 Task: Look for space in Yono, Japan from 7th July, 2023 to 15th July, 2023 for 6 adults in price range Rs.15000 to Rs.20000. Place can be entire place with 3 bedrooms having 3 beds and 3 bathrooms. Property type can be house, flat, guest house. Amenities needed are: washing machine. Booking option can be shelf check-in. Required host language is English.
Action: Mouse moved to (477, 85)
Screenshot: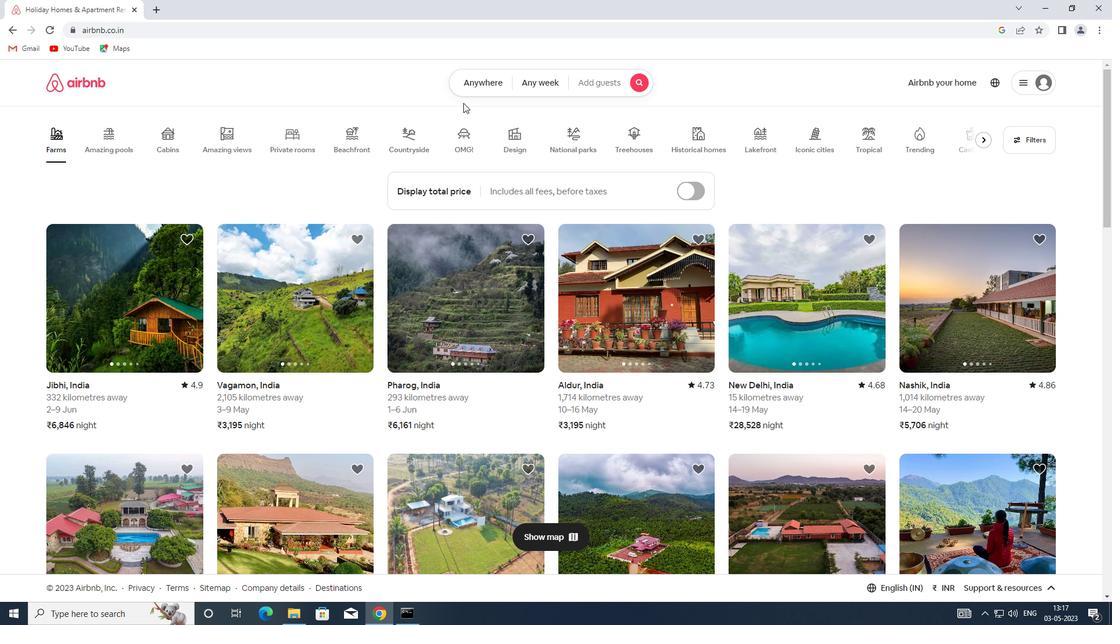 
Action: Mouse pressed left at (477, 85)
Screenshot: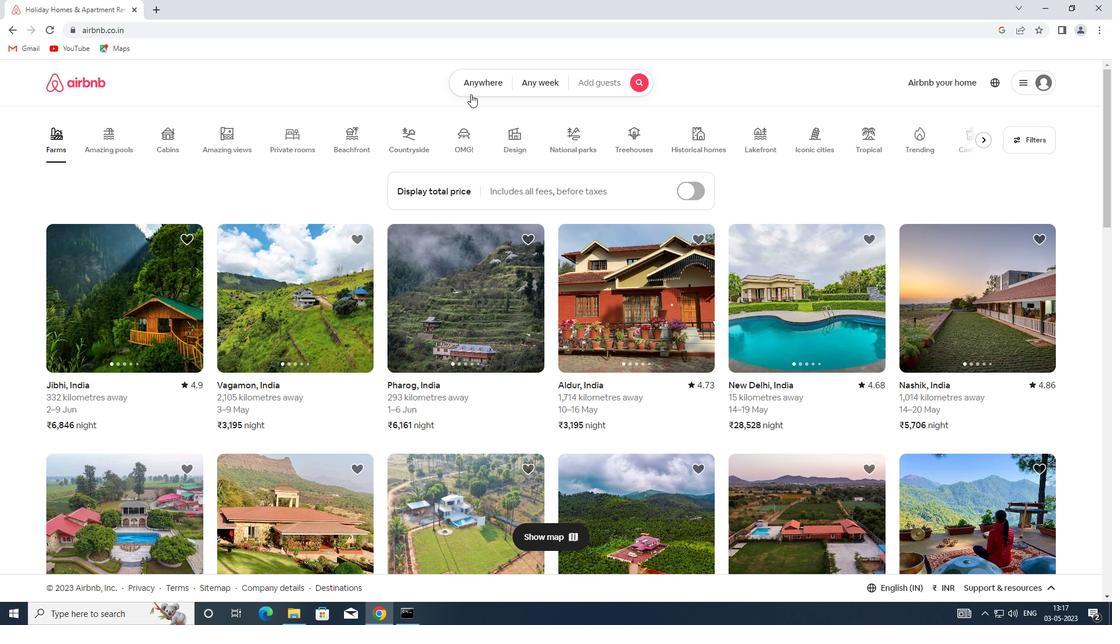 
Action: Mouse moved to (385, 130)
Screenshot: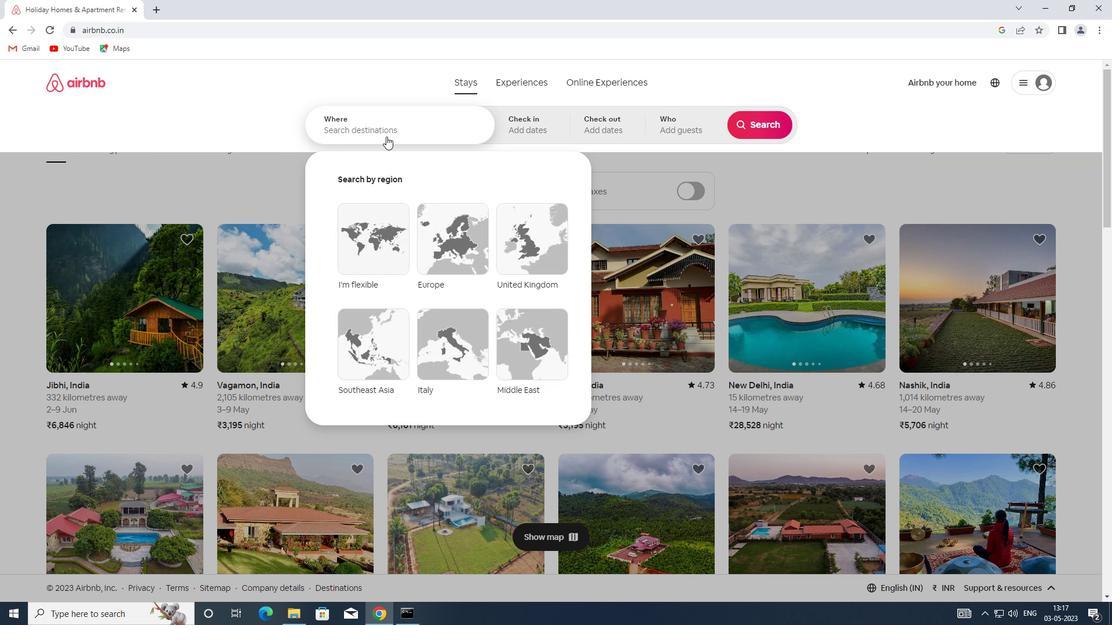 
Action: Mouse pressed left at (385, 130)
Screenshot: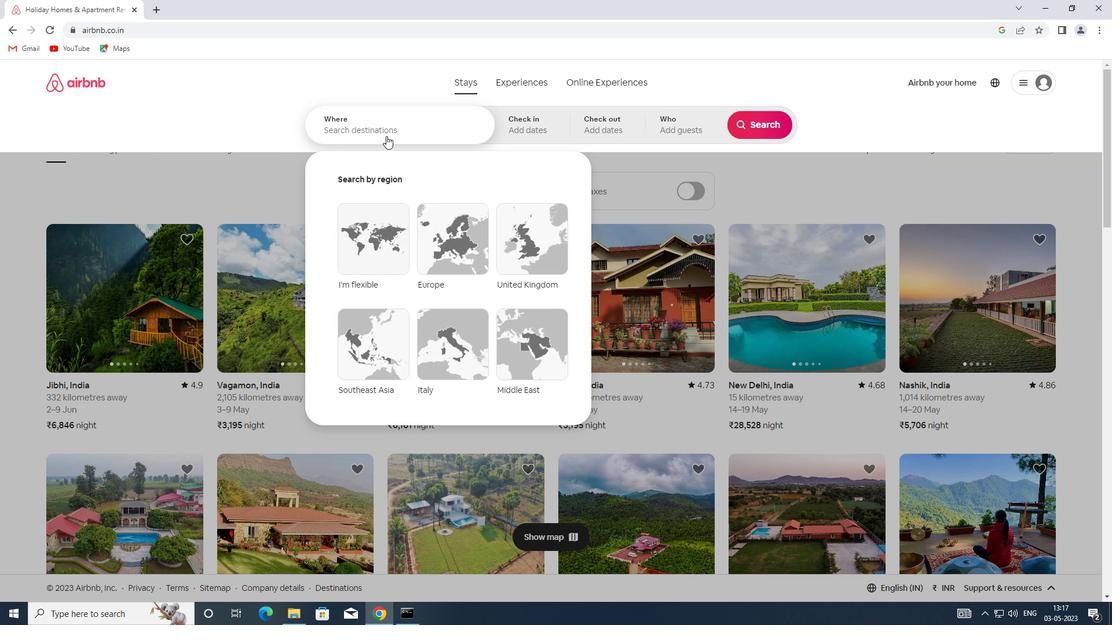 
Action: Key pressed <Key.shift>YONO,<Key.shift><Key.shift><Key.shift>JAPAN
Screenshot: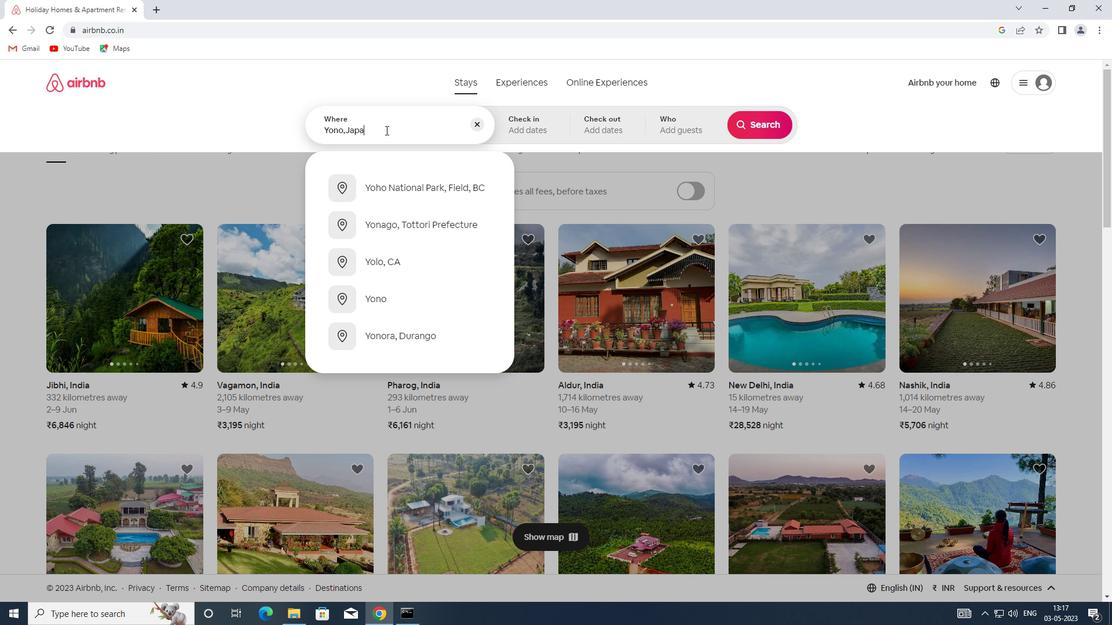 
Action: Mouse moved to (522, 123)
Screenshot: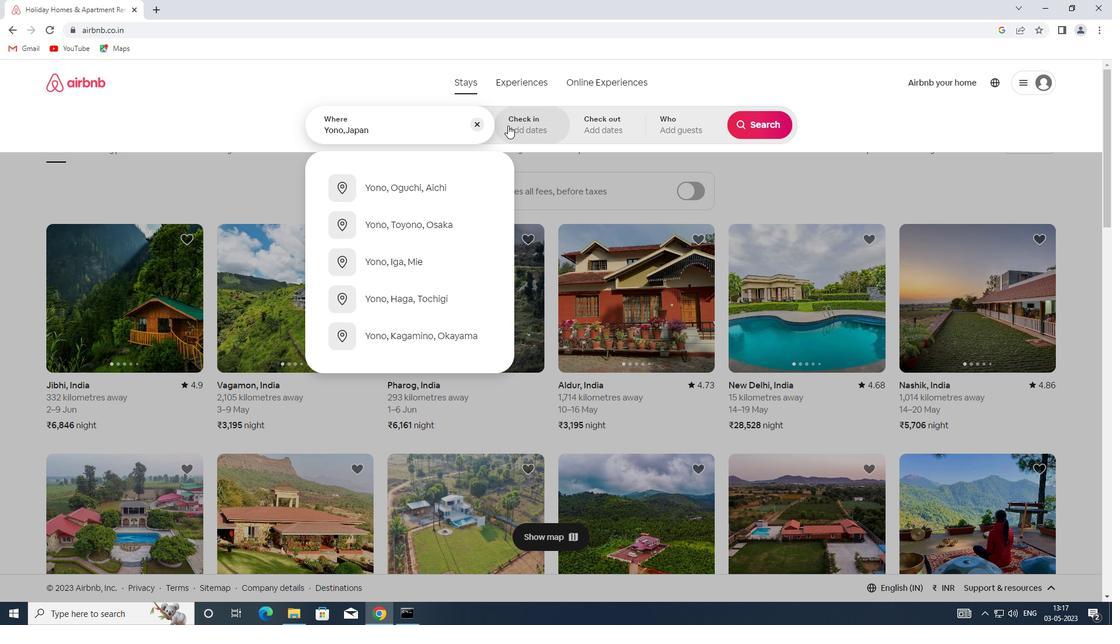 
Action: Mouse pressed left at (522, 123)
Screenshot: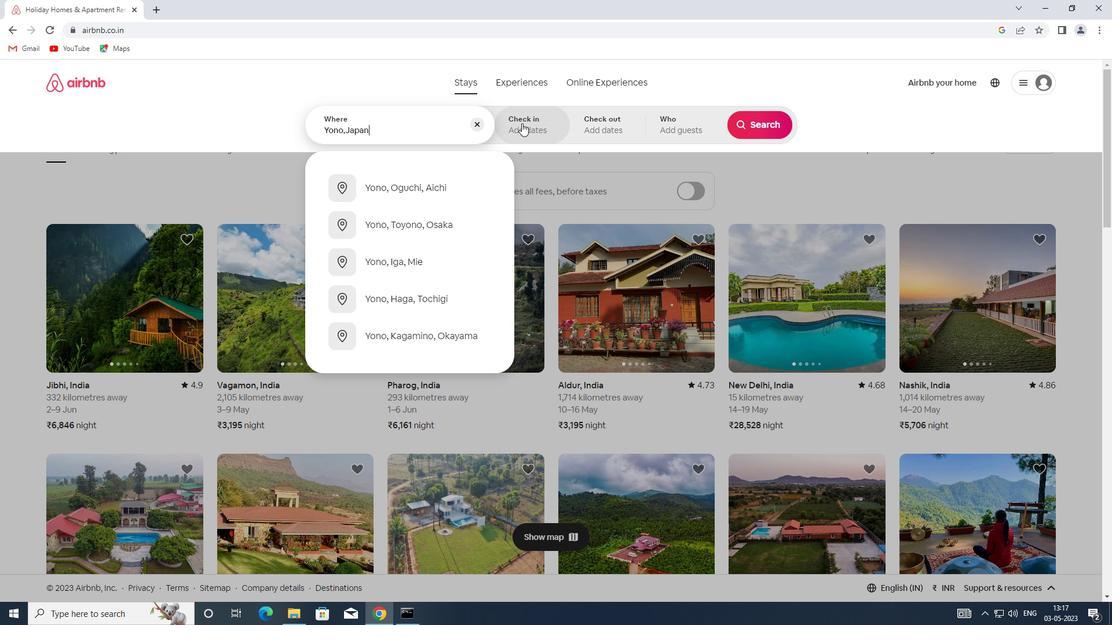 
Action: Mouse moved to (755, 227)
Screenshot: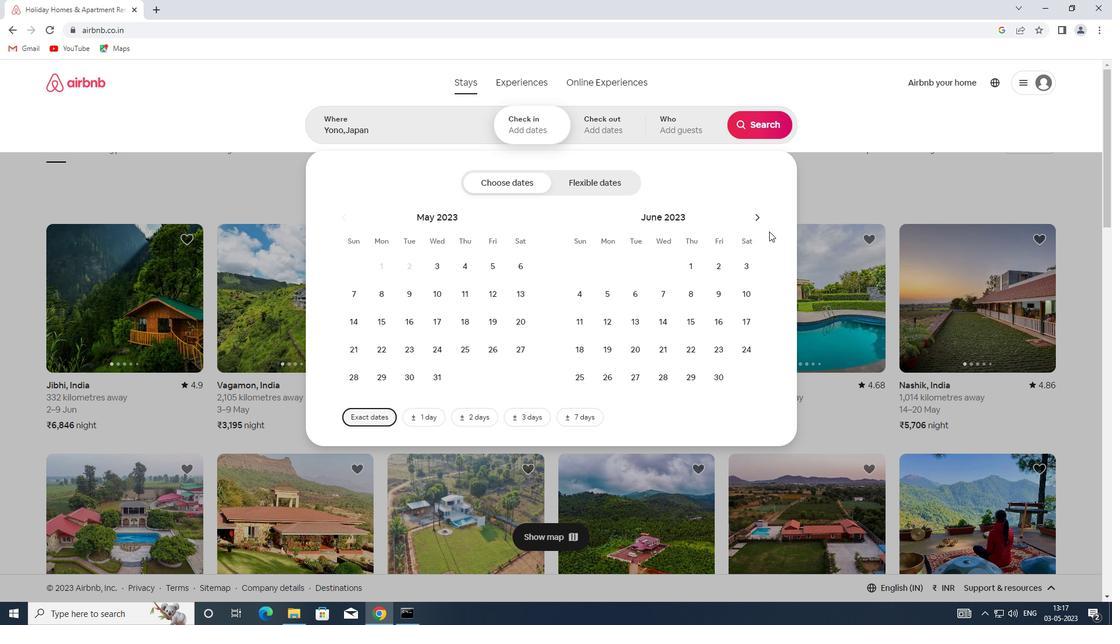 
Action: Mouse pressed left at (755, 227)
Screenshot: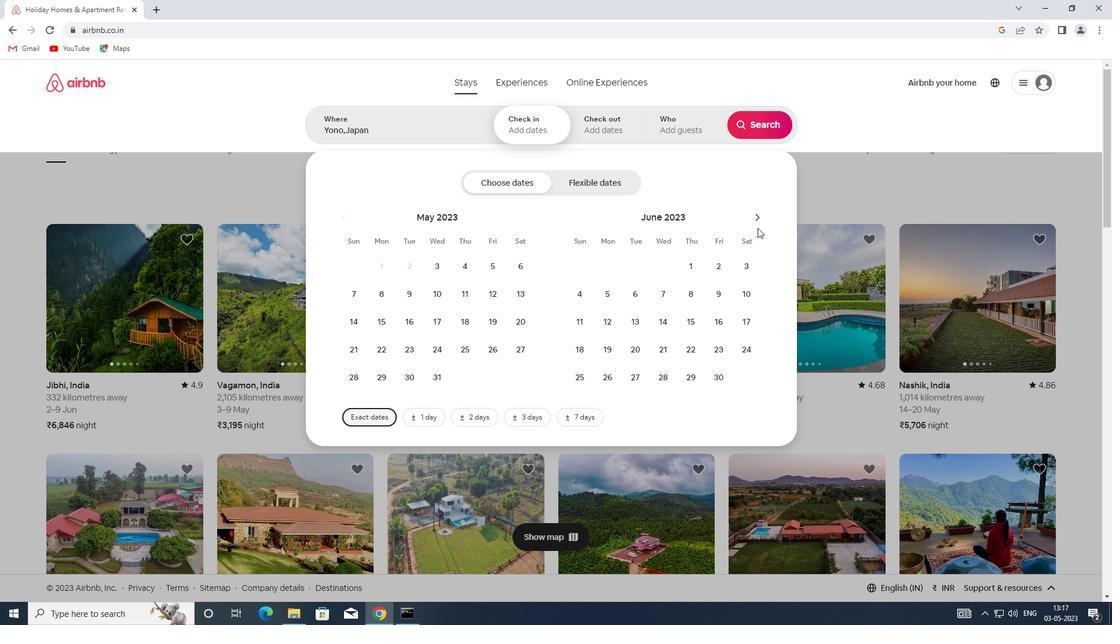 
Action: Mouse moved to (752, 216)
Screenshot: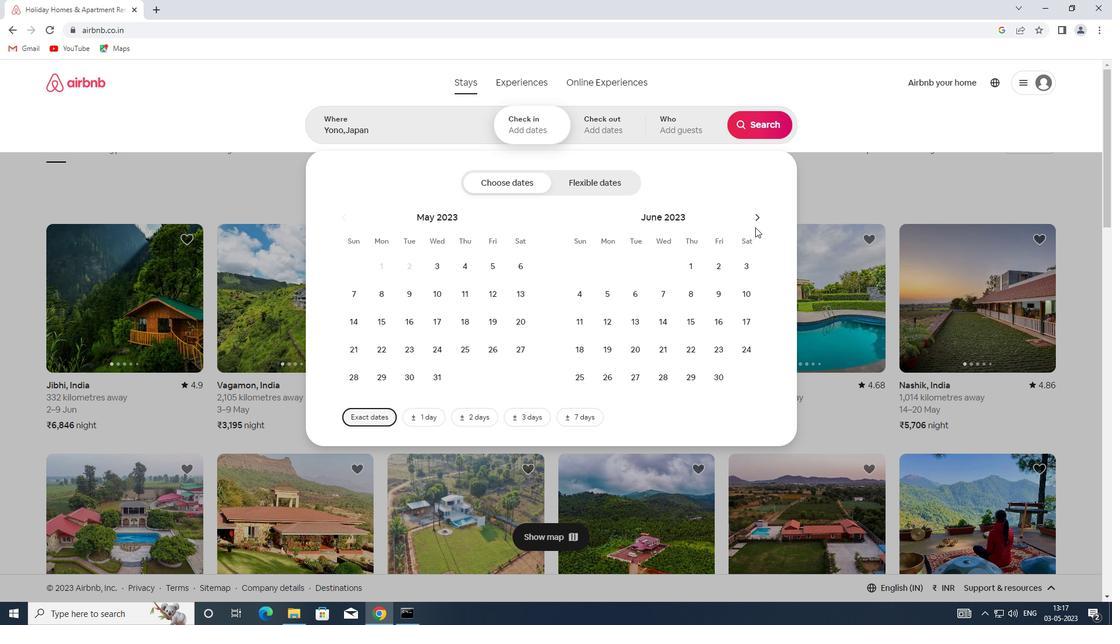 
Action: Mouse pressed left at (752, 216)
Screenshot: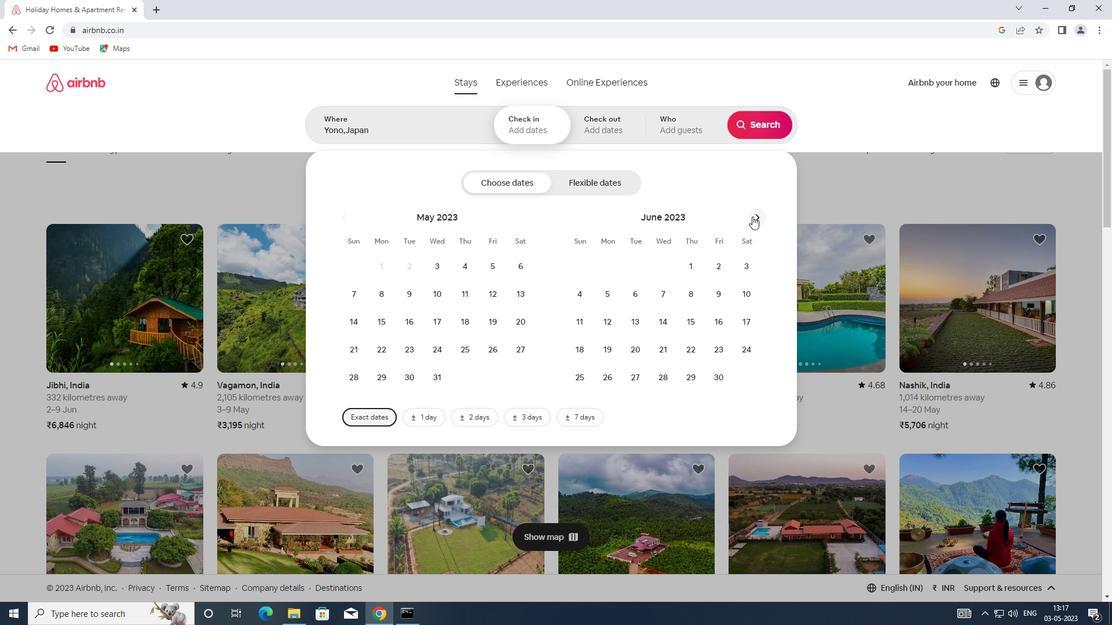 
Action: Mouse moved to (715, 292)
Screenshot: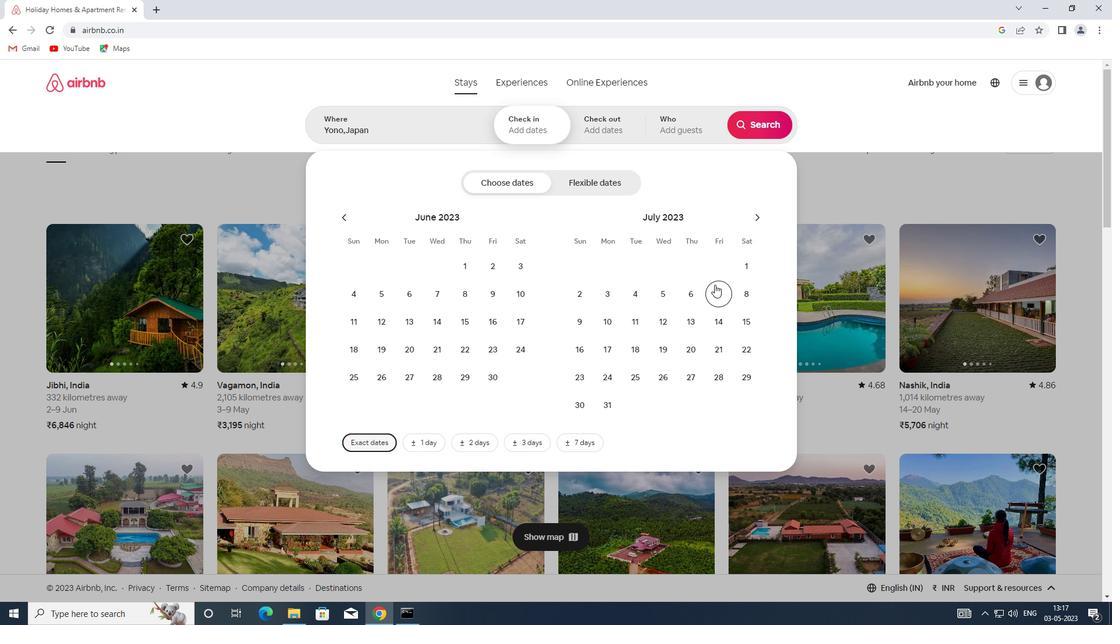 
Action: Mouse pressed left at (715, 292)
Screenshot: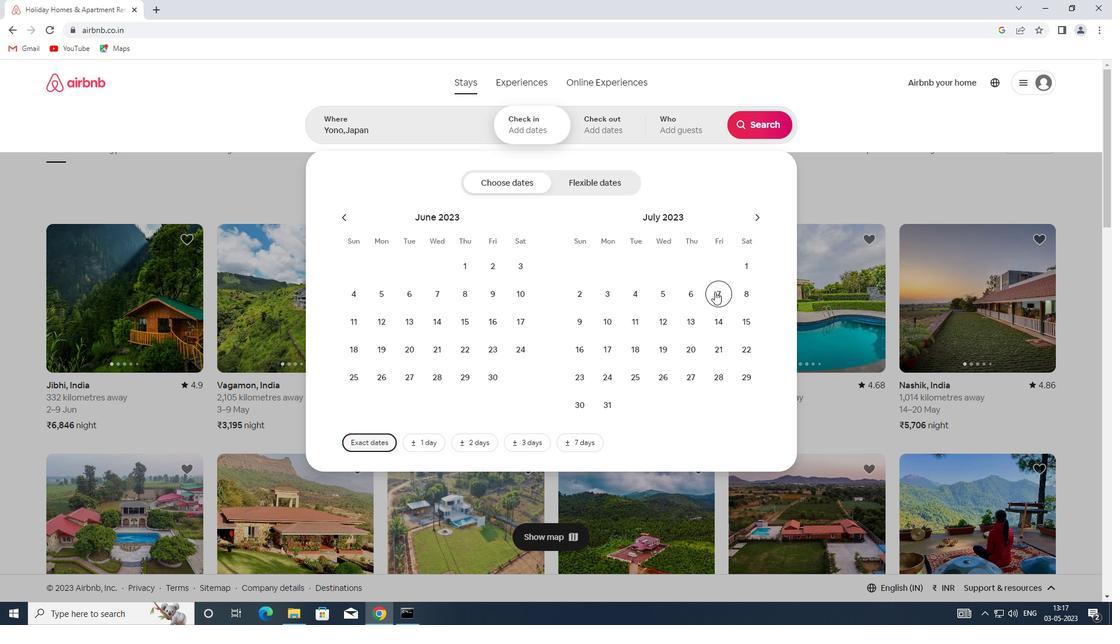 
Action: Mouse moved to (737, 316)
Screenshot: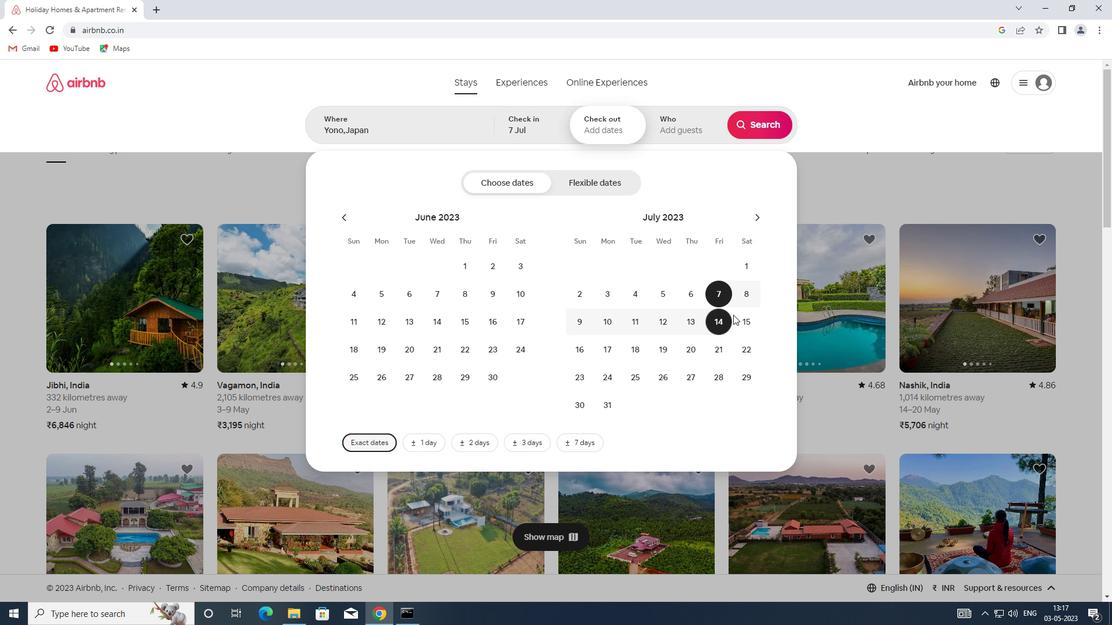 
Action: Mouse pressed left at (737, 316)
Screenshot: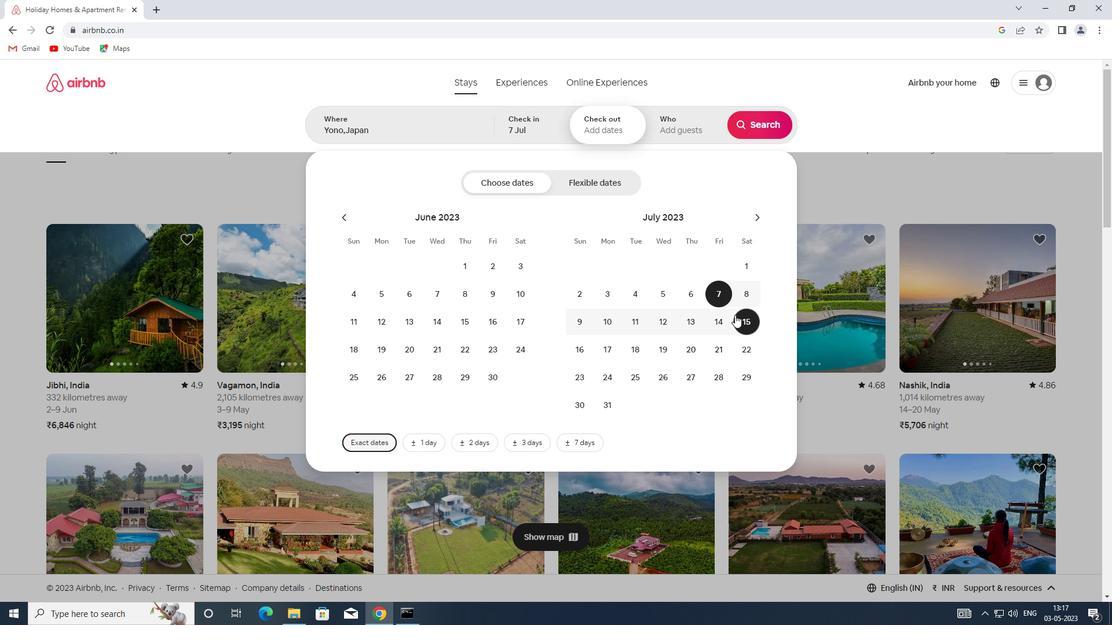 
Action: Mouse moved to (678, 135)
Screenshot: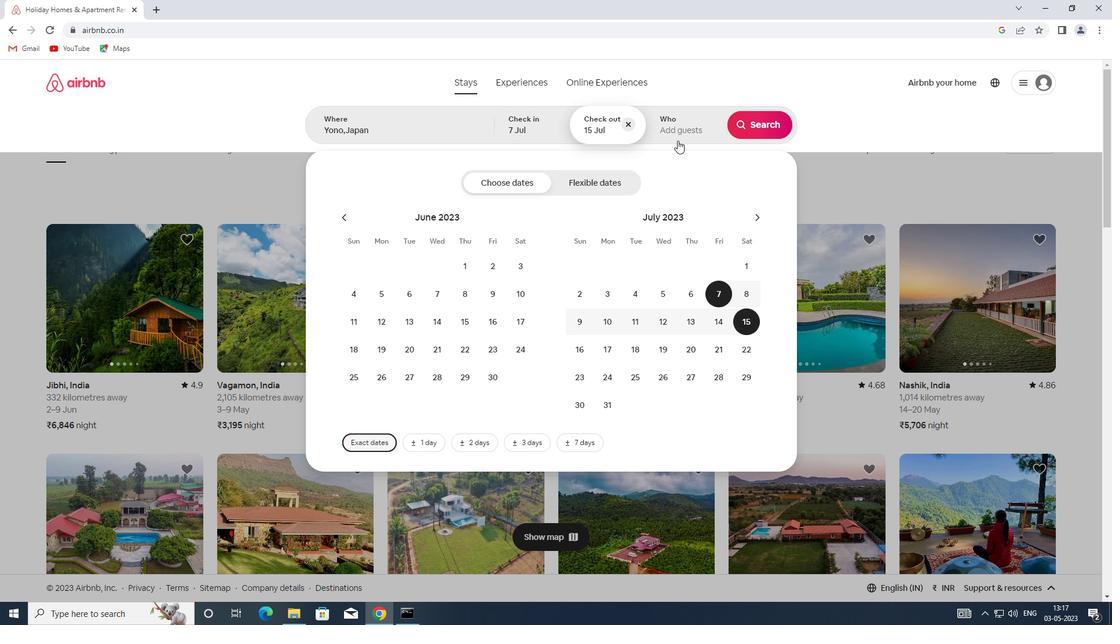 
Action: Mouse pressed left at (678, 135)
Screenshot: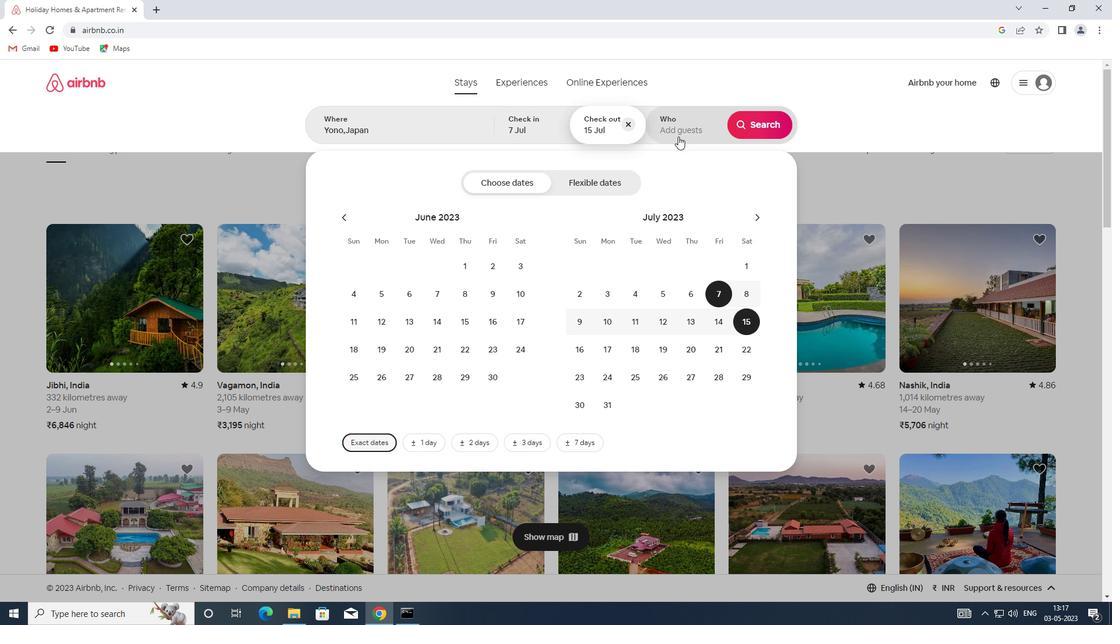 
Action: Mouse moved to (763, 180)
Screenshot: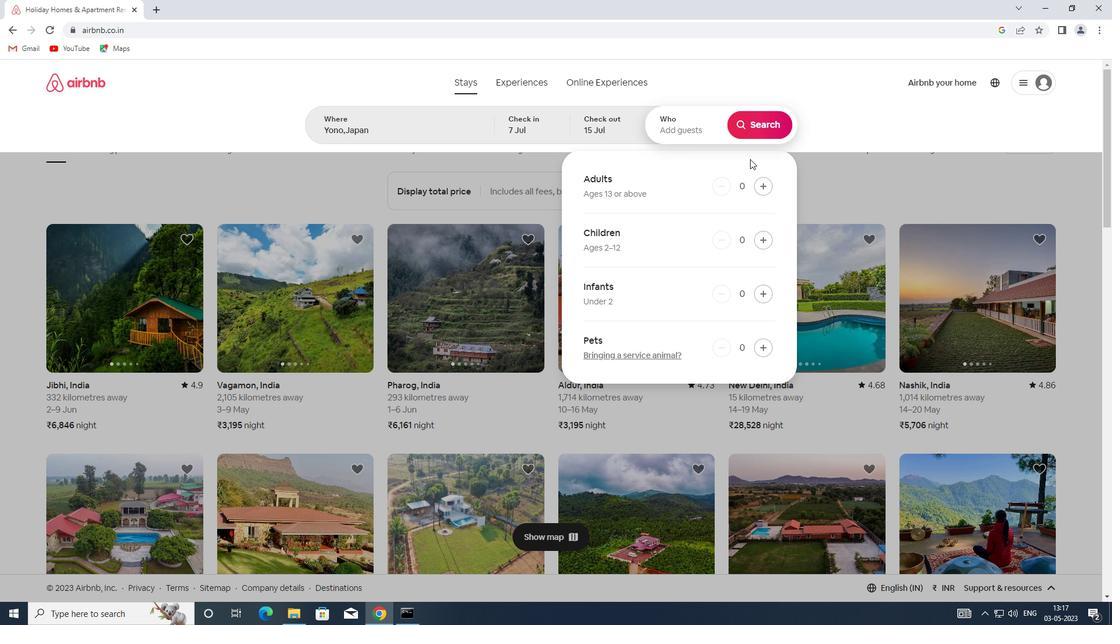 
Action: Mouse pressed left at (763, 180)
Screenshot: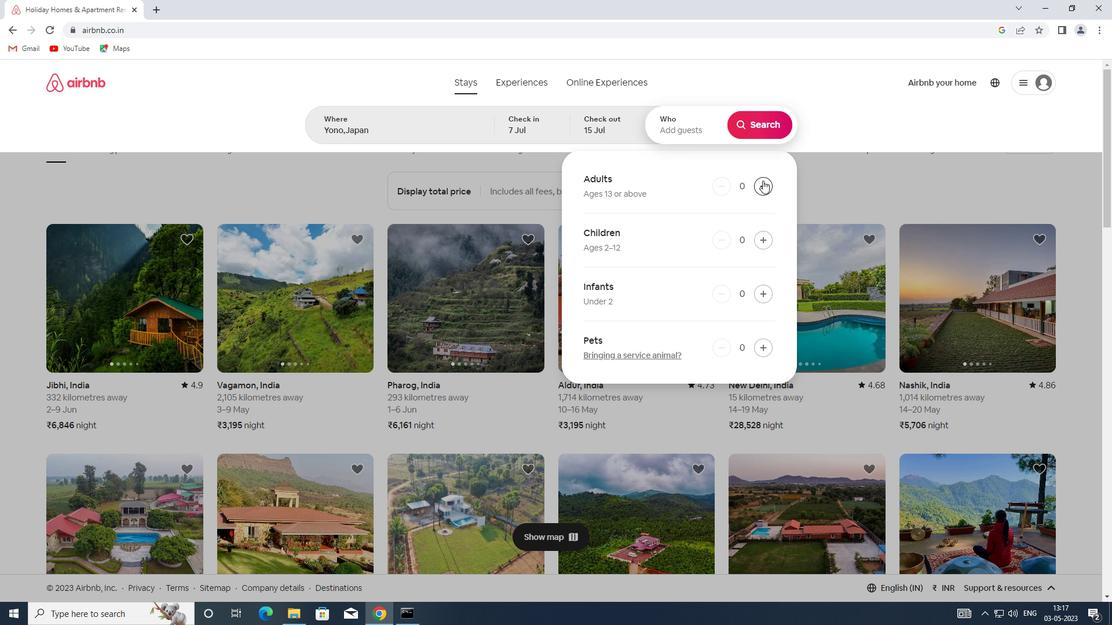 
Action: Mouse pressed left at (763, 180)
Screenshot: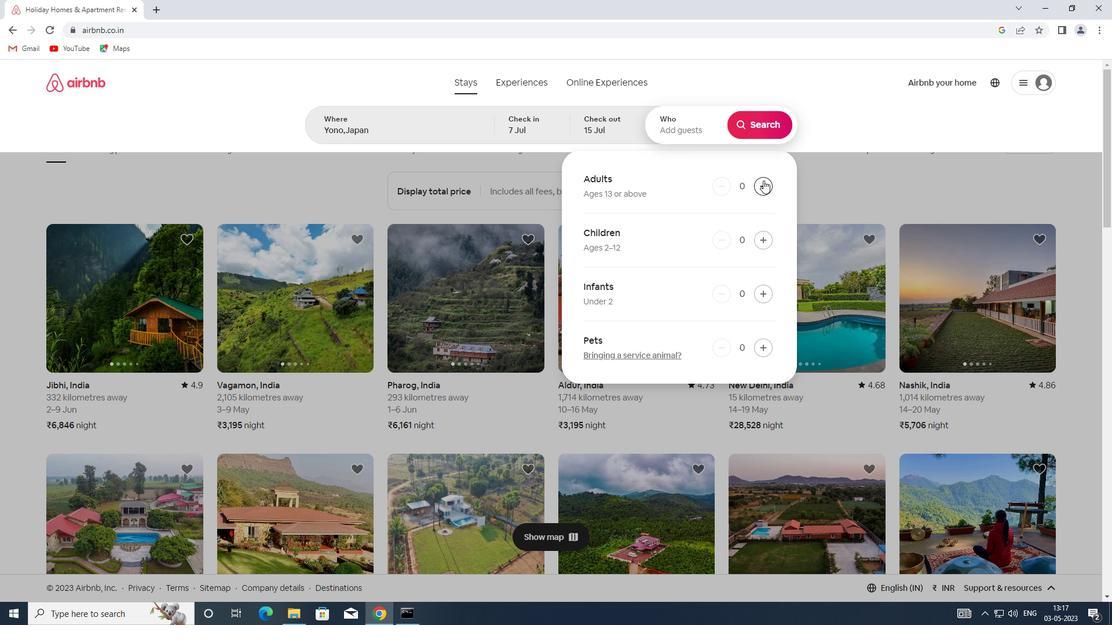 
Action: Mouse pressed left at (763, 180)
Screenshot: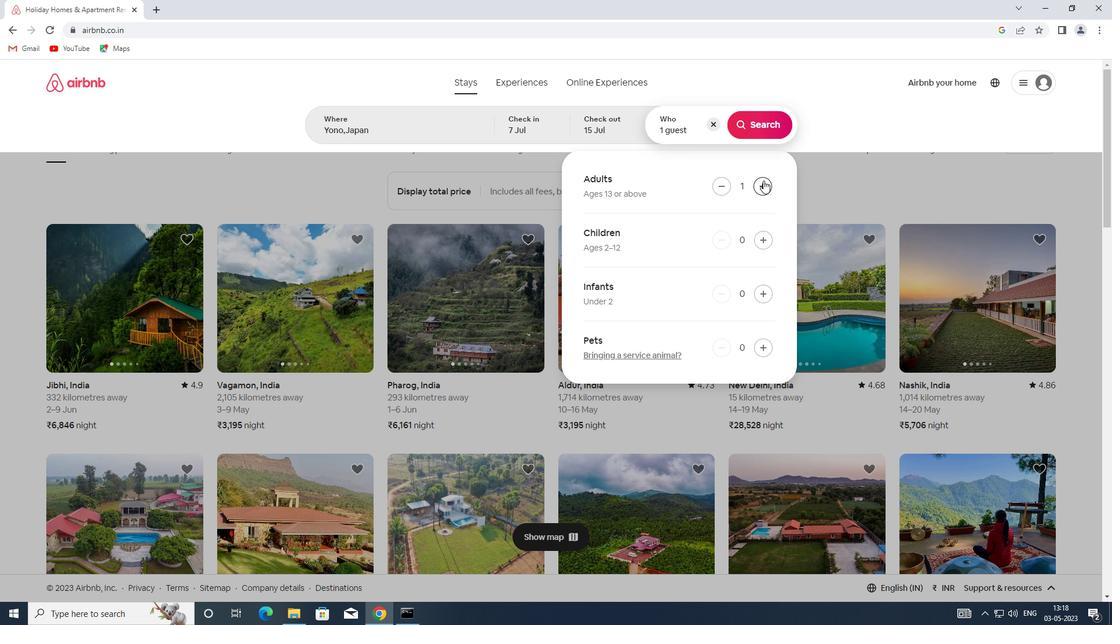 
Action: Mouse pressed left at (763, 180)
Screenshot: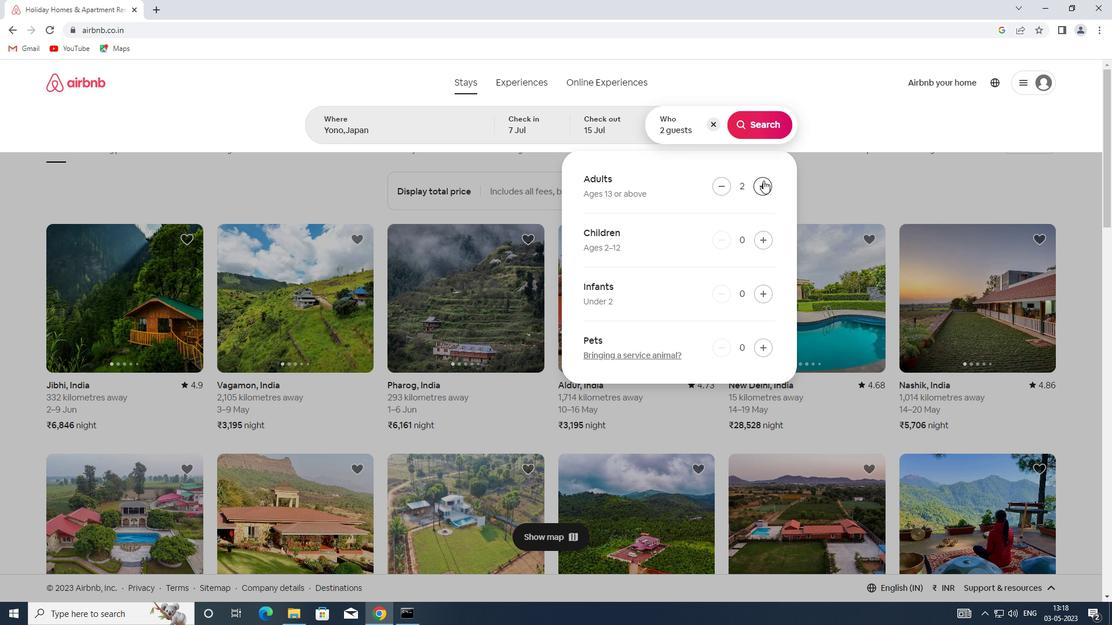 
Action: Mouse pressed left at (763, 180)
Screenshot: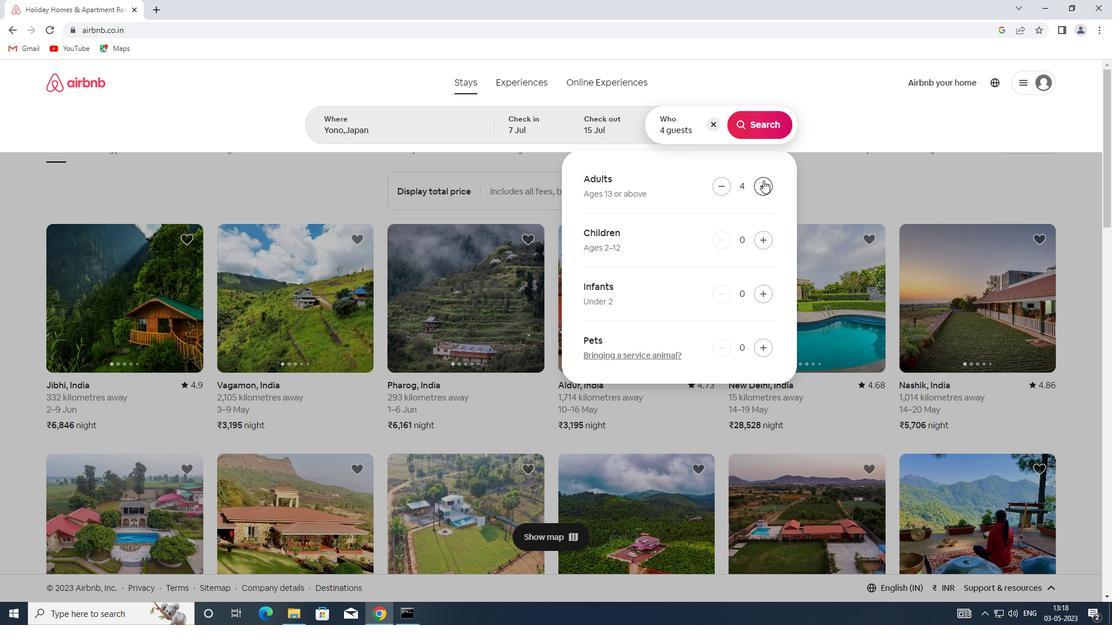 
Action: Mouse pressed left at (763, 180)
Screenshot: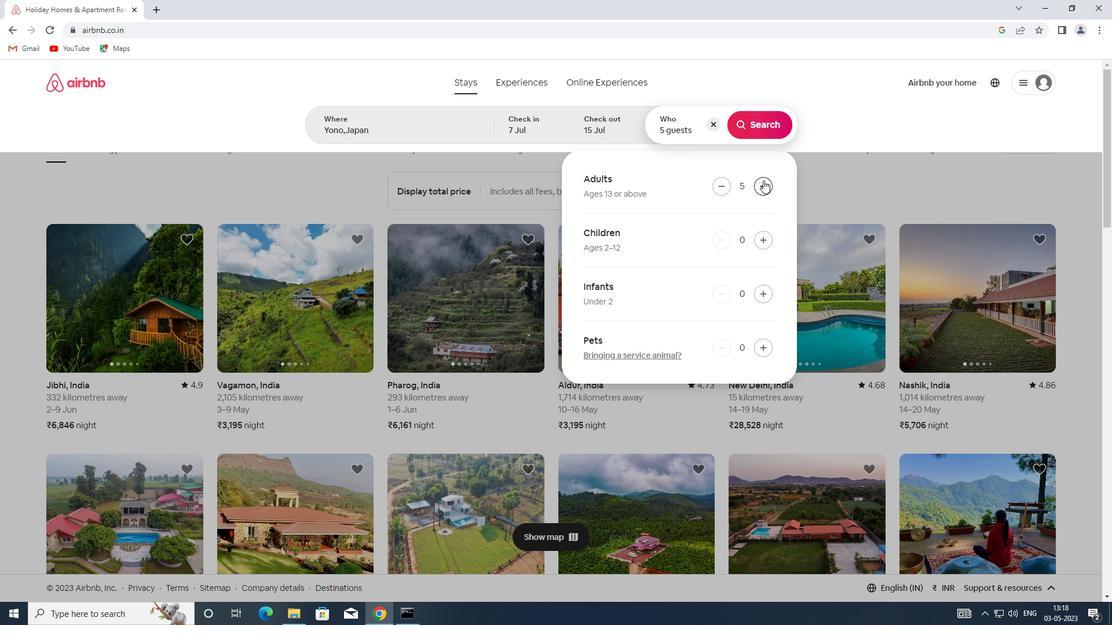 
Action: Mouse moved to (743, 118)
Screenshot: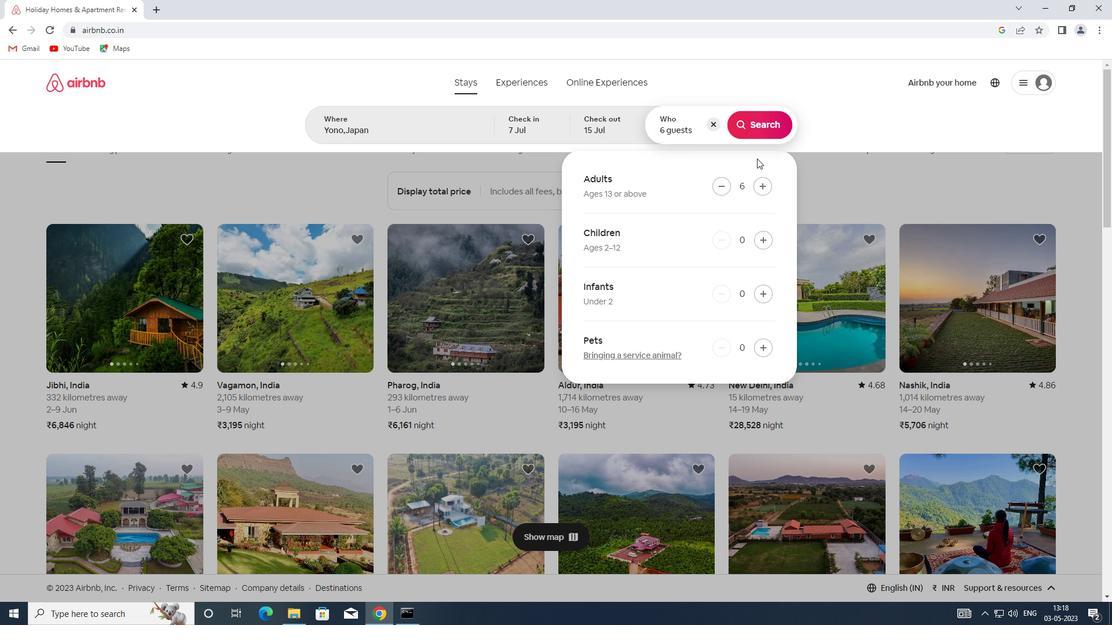 
Action: Mouse pressed left at (743, 118)
Screenshot: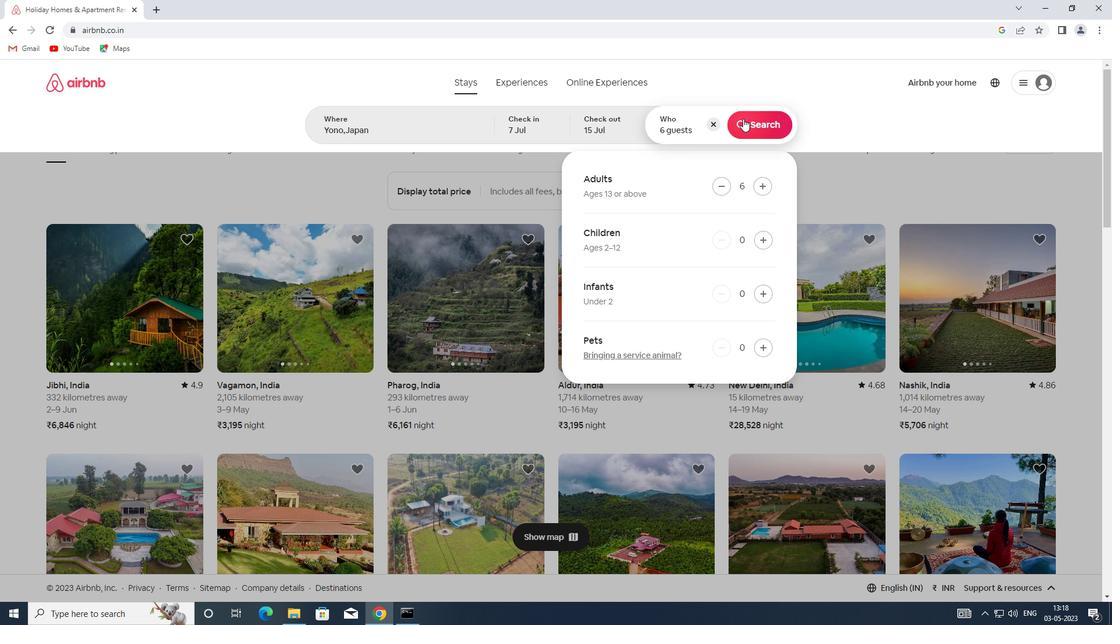 
Action: Mouse moved to (1048, 128)
Screenshot: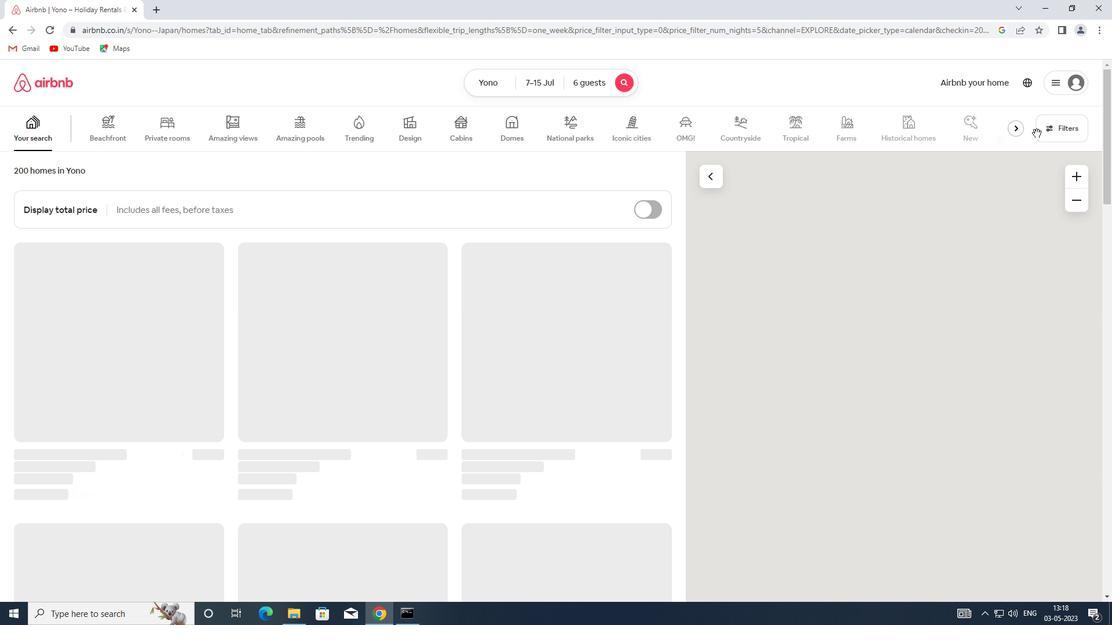 
Action: Mouse pressed left at (1048, 128)
Screenshot: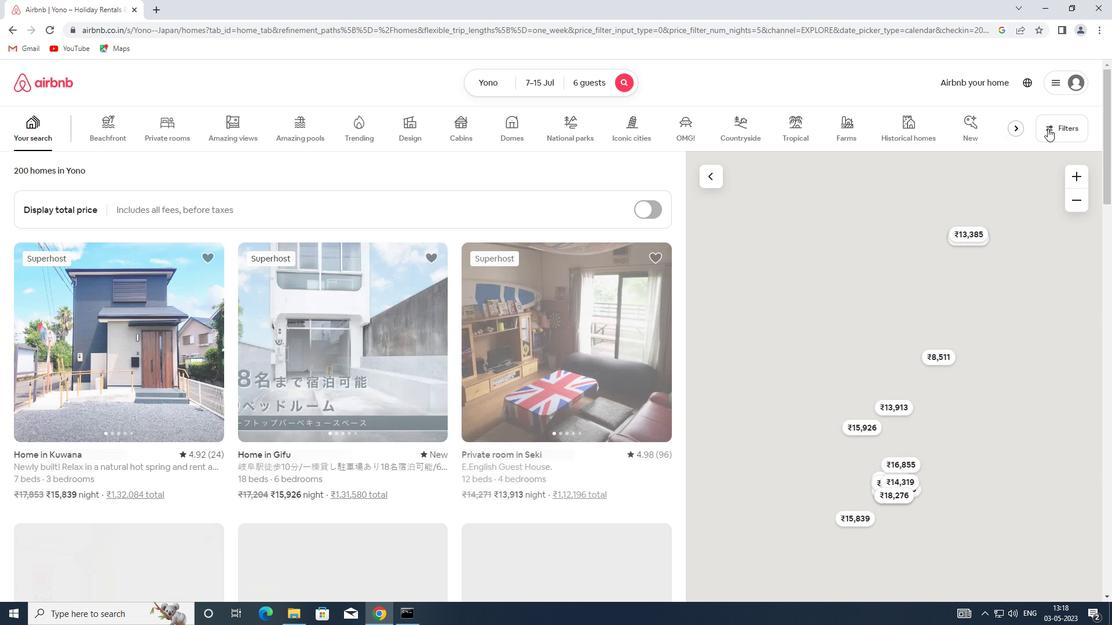 
Action: Mouse moved to (425, 276)
Screenshot: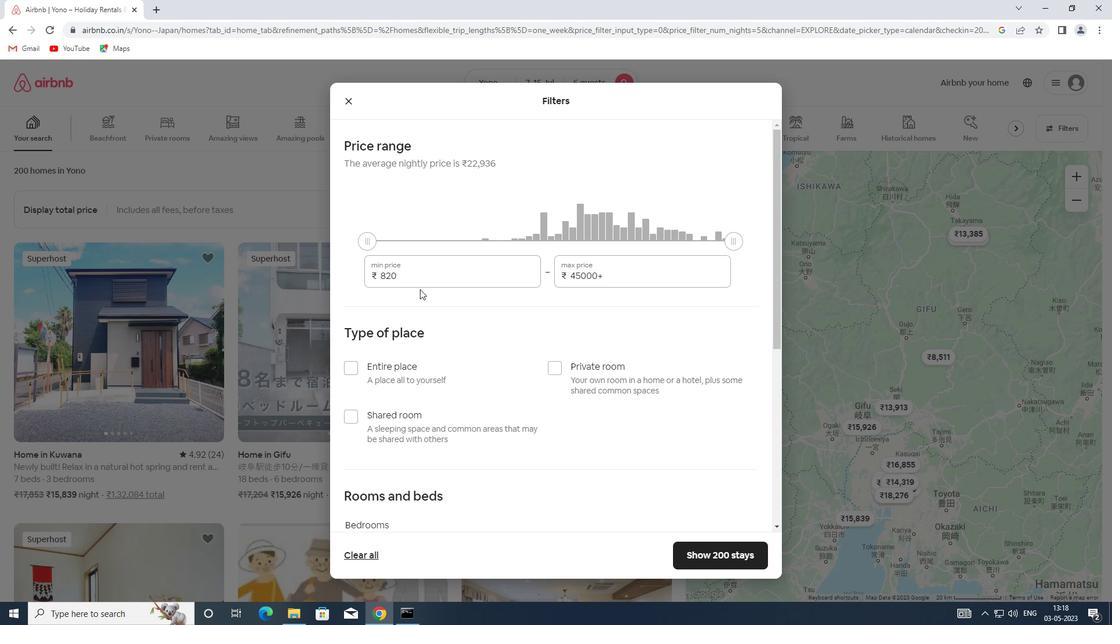 
Action: Mouse pressed left at (425, 276)
Screenshot: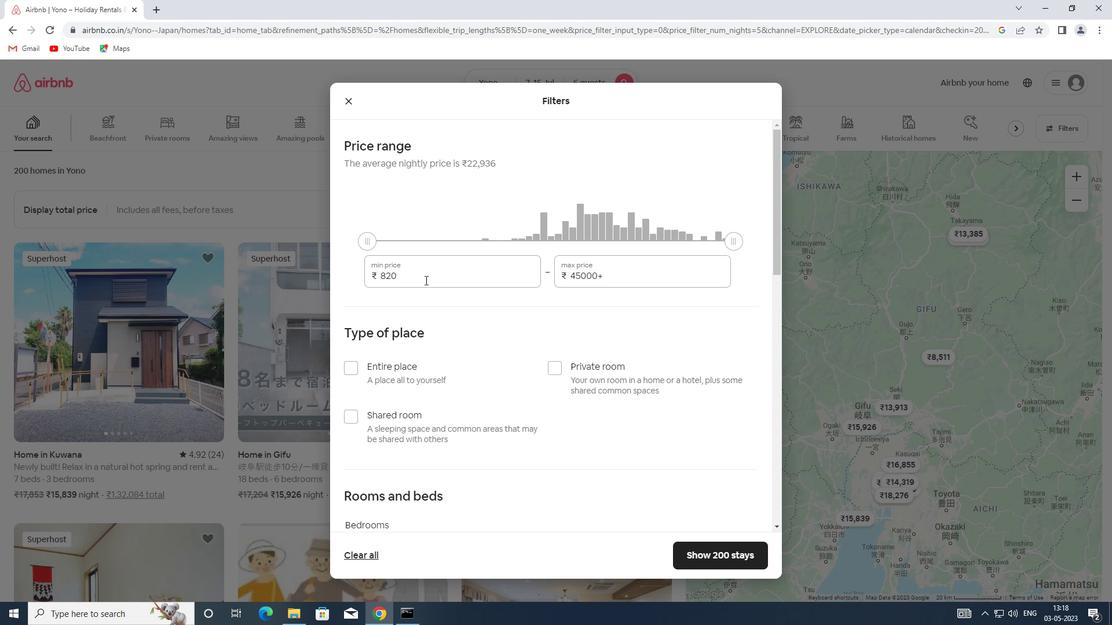 
Action: Mouse moved to (333, 272)
Screenshot: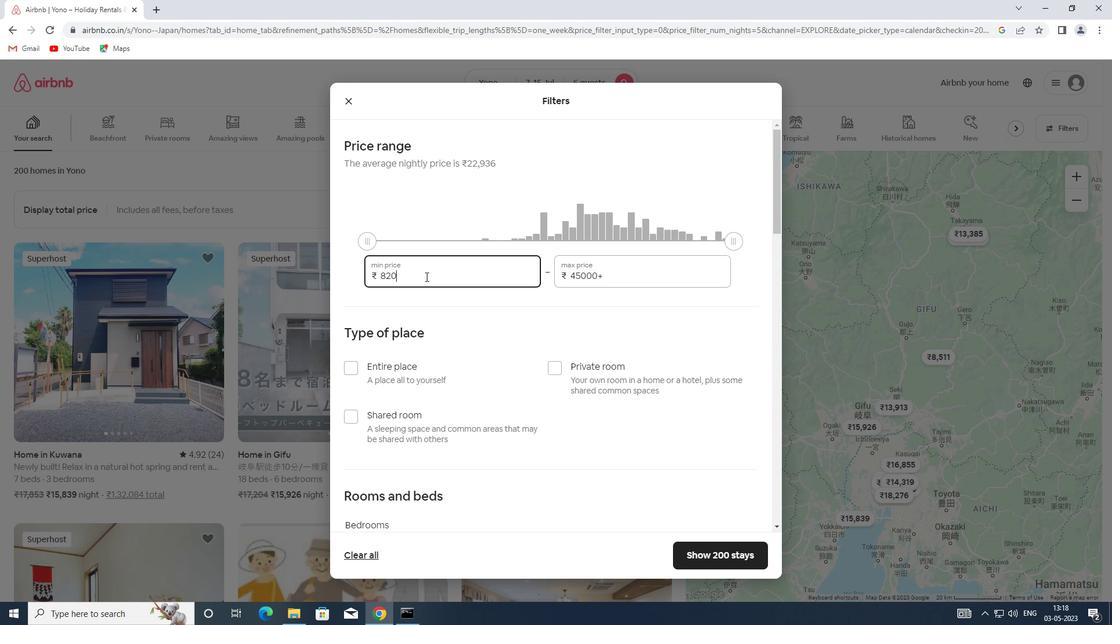 
Action: Key pressed 15000
Screenshot: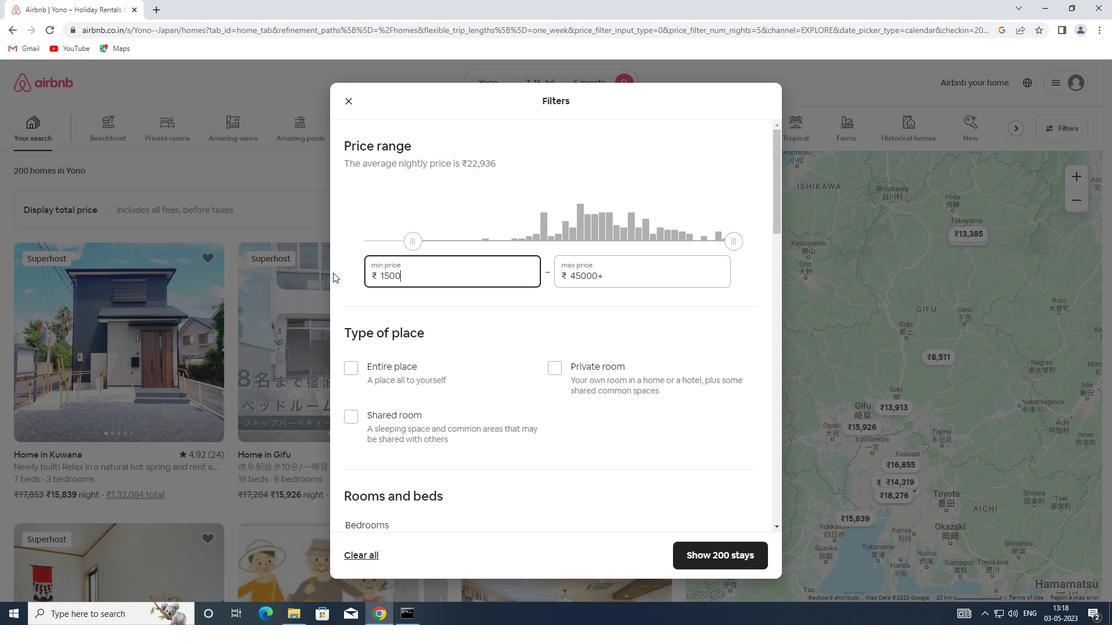 
Action: Mouse moved to (621, 279)
Screenshot: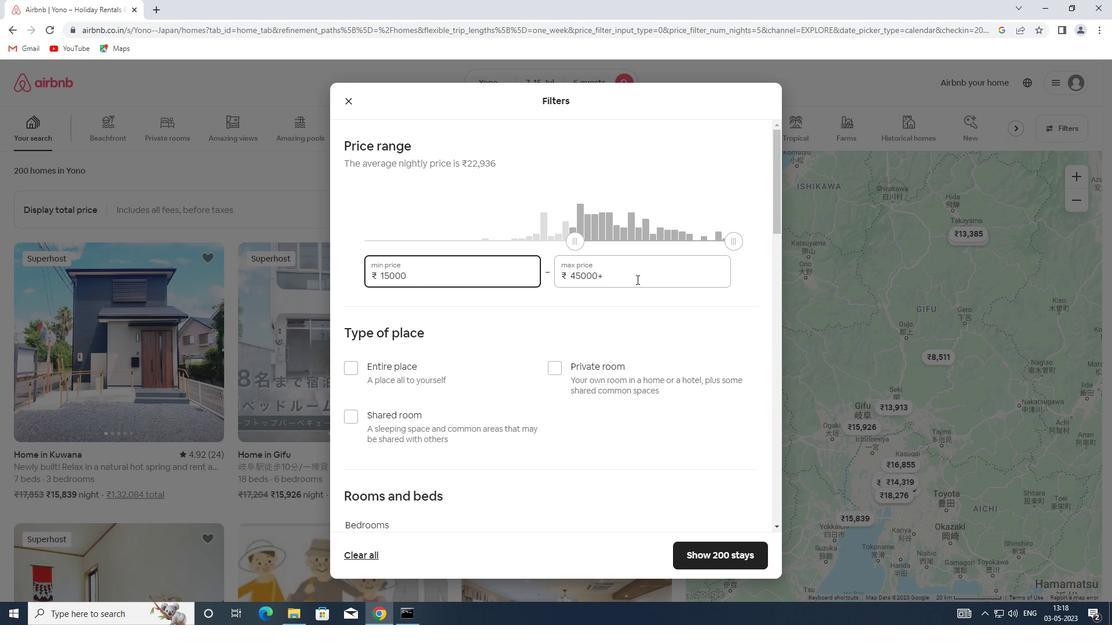 
Action: Mouse pressed left at (621, 279)
Screenshot: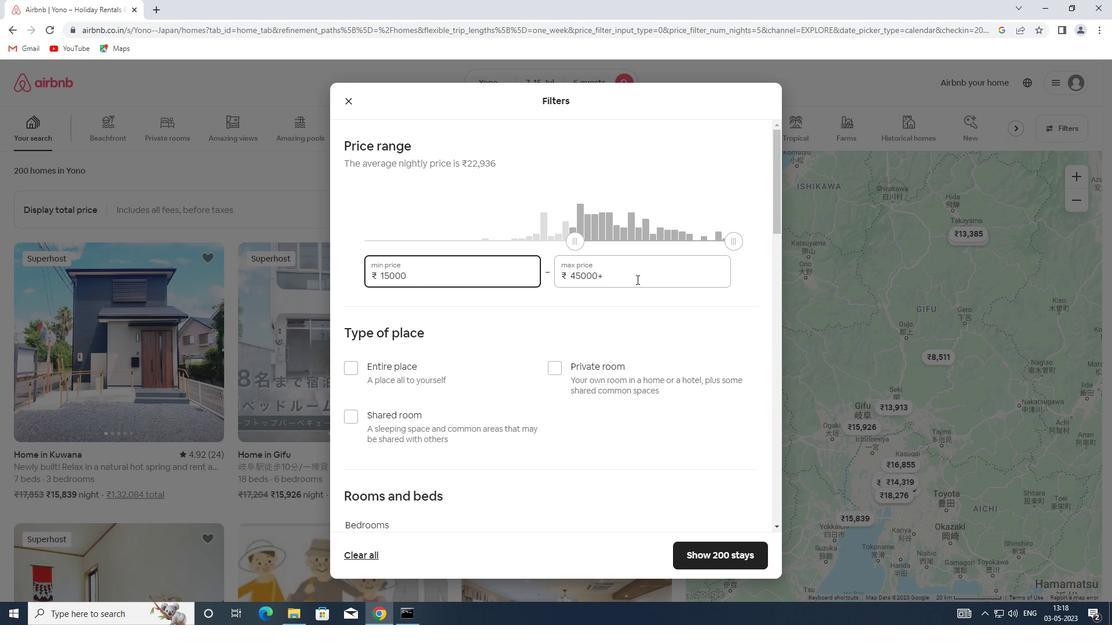 
Action: Mouse moved to (495, 281)
Screenshot: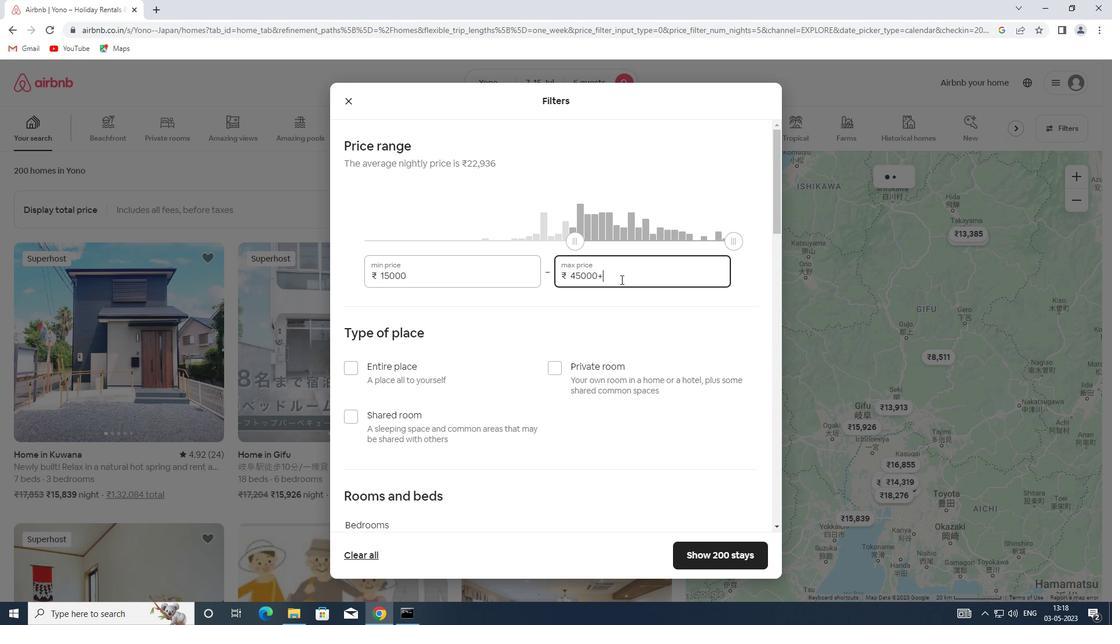 
Action: Key pressed 20000
Screenshot: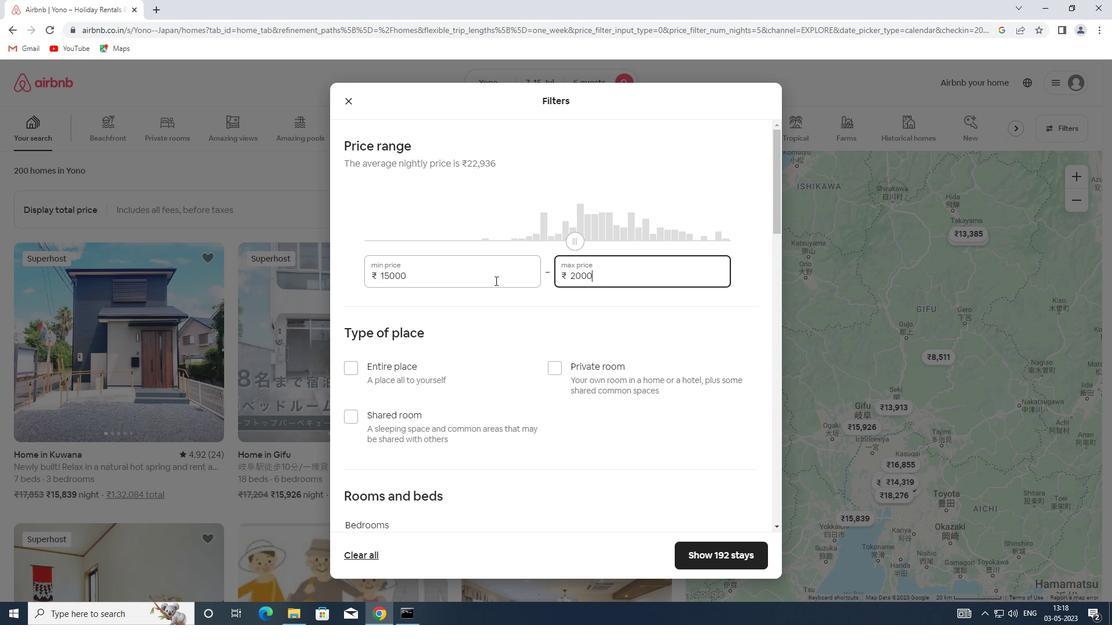 
Action: Mouse moved to (381, 371)
Screenshot: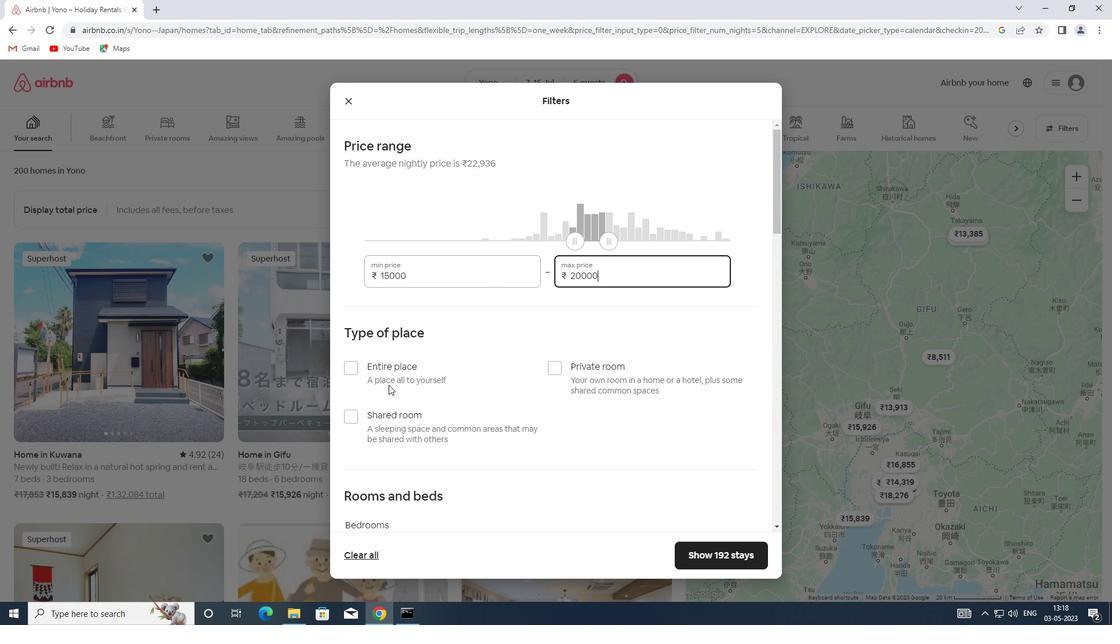 
Action: Mouse pressed left at (381, 371)
Screenshot: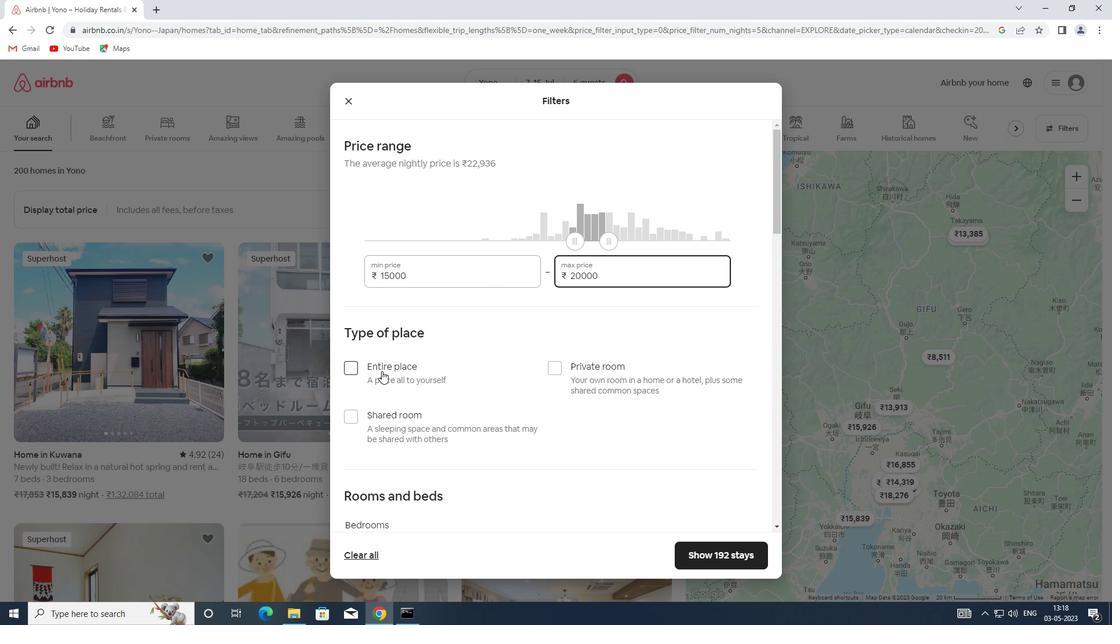 
Action: Mouse scrolled (381, 370) with delta (0, 0)
Screenshot: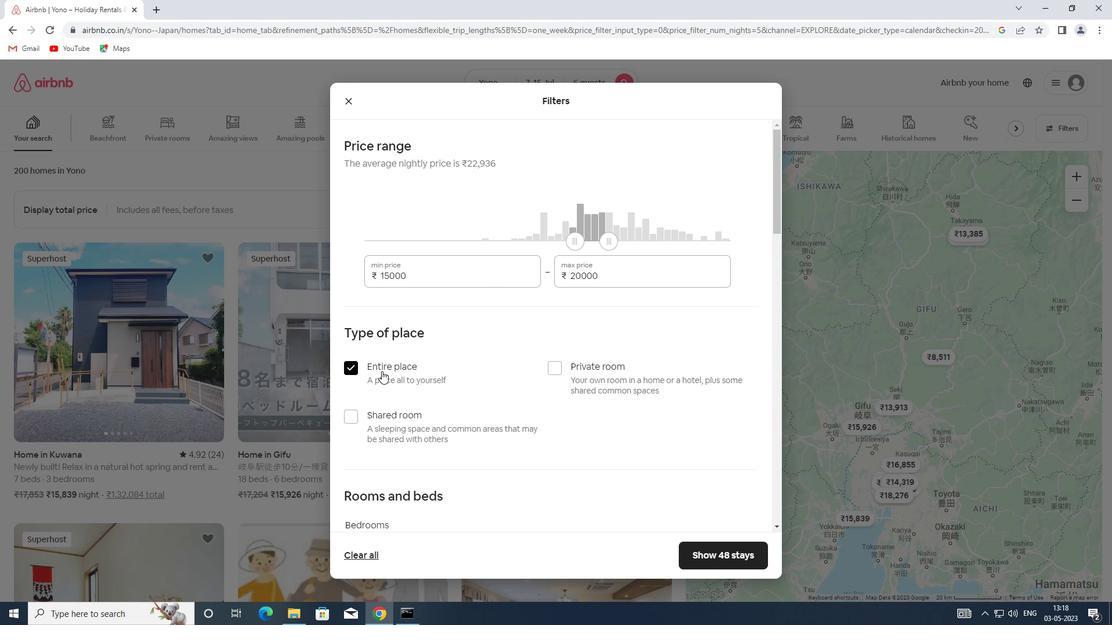 
Action: Mouse scrolled (381, 370) with delta (0, 0)
Screenshot: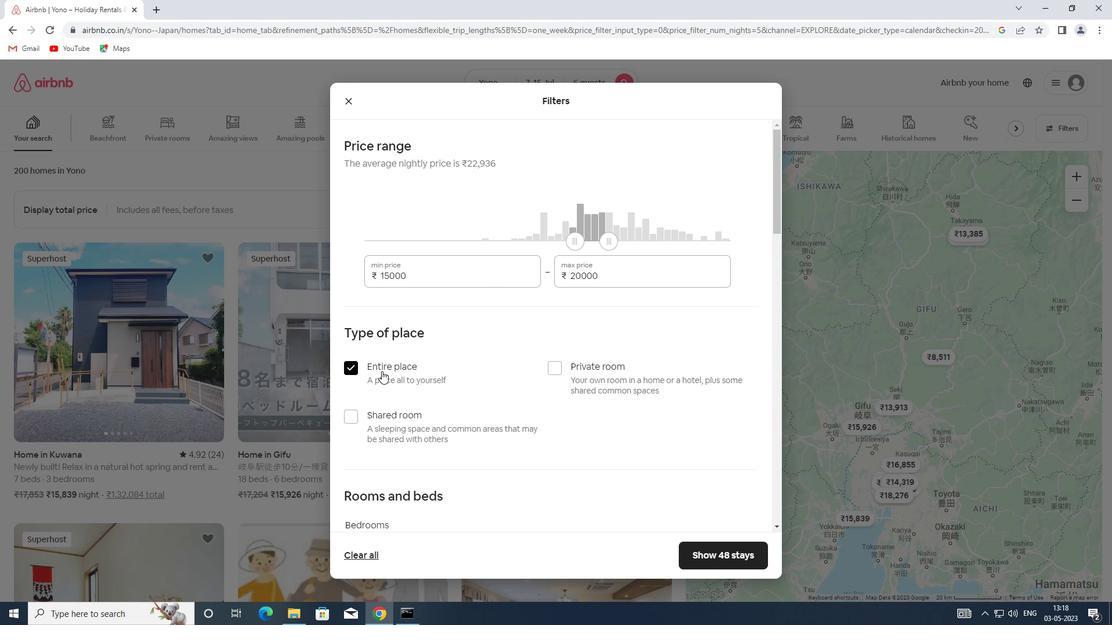 
Action: Mouse scrolled (381, 370) with delta (0, 0)
Screenshot: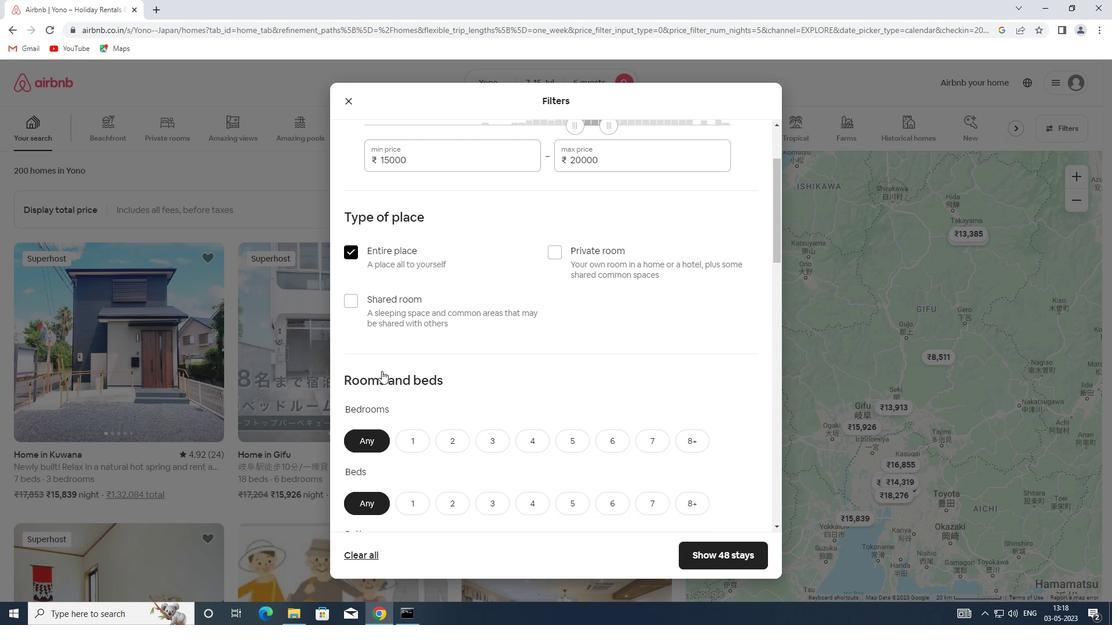 
Action: Mouse scrolled (381, 370) with delta (0, 0)
Screenshot: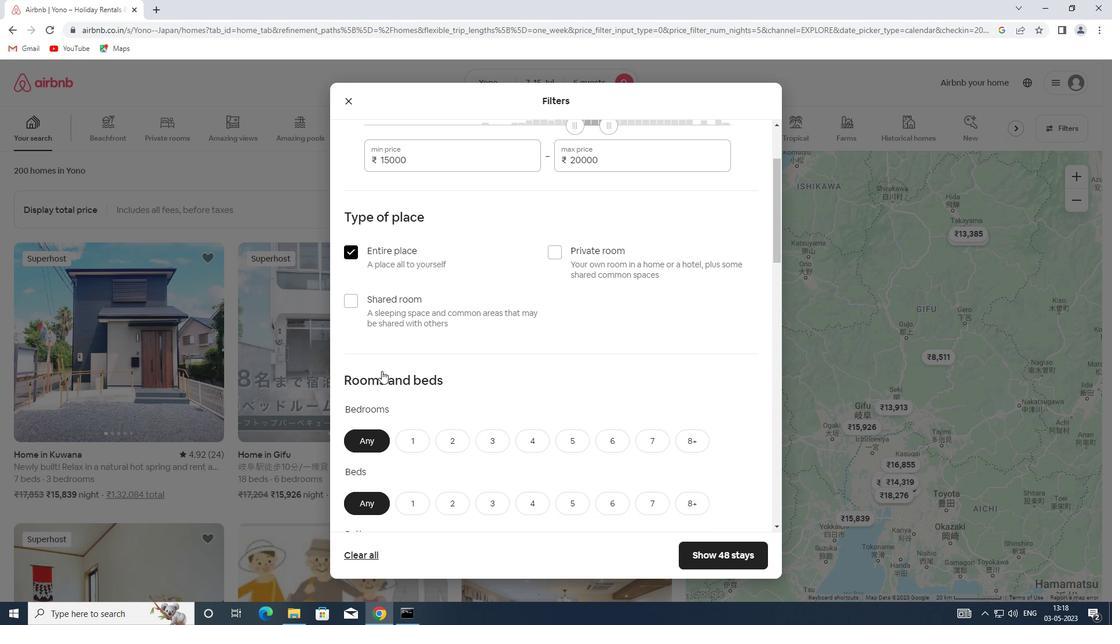 
Action: Mouse scrolled (381, 370) with delta (0, 0)
Screenshot: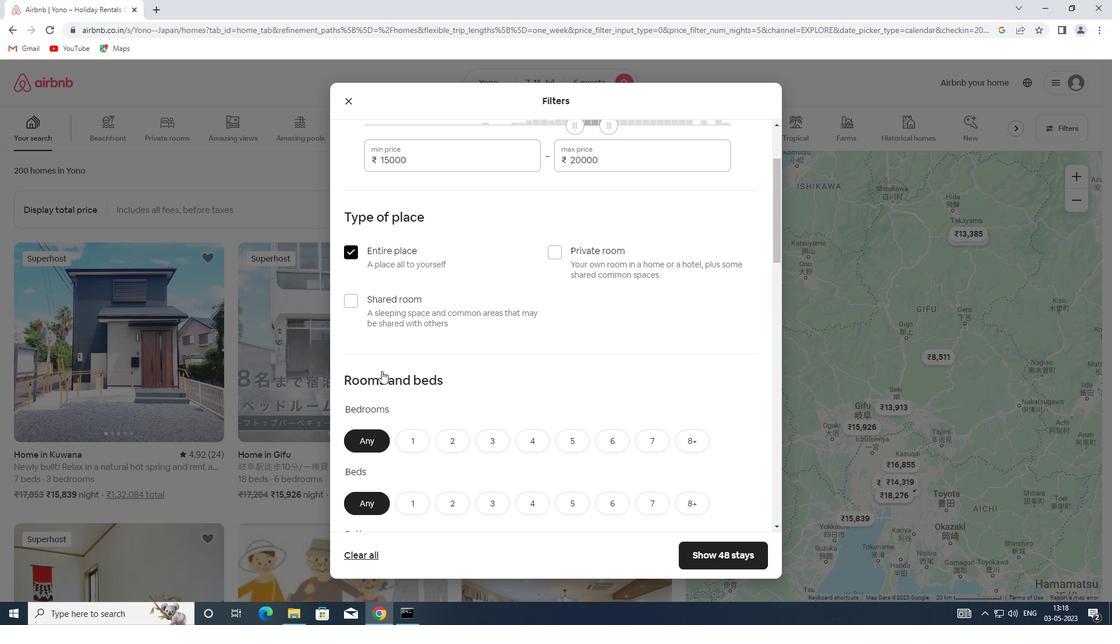 
Action: Mouse moved to (490, 270)
Screenshot: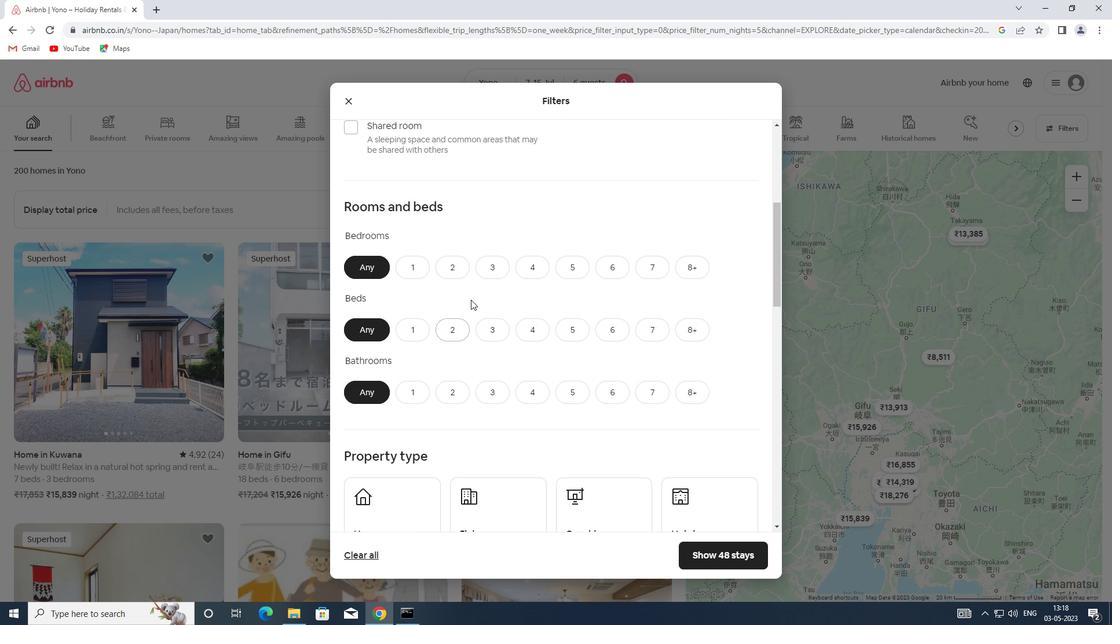 
Action: Mouse pressed left at (490, 270)
Screenshot: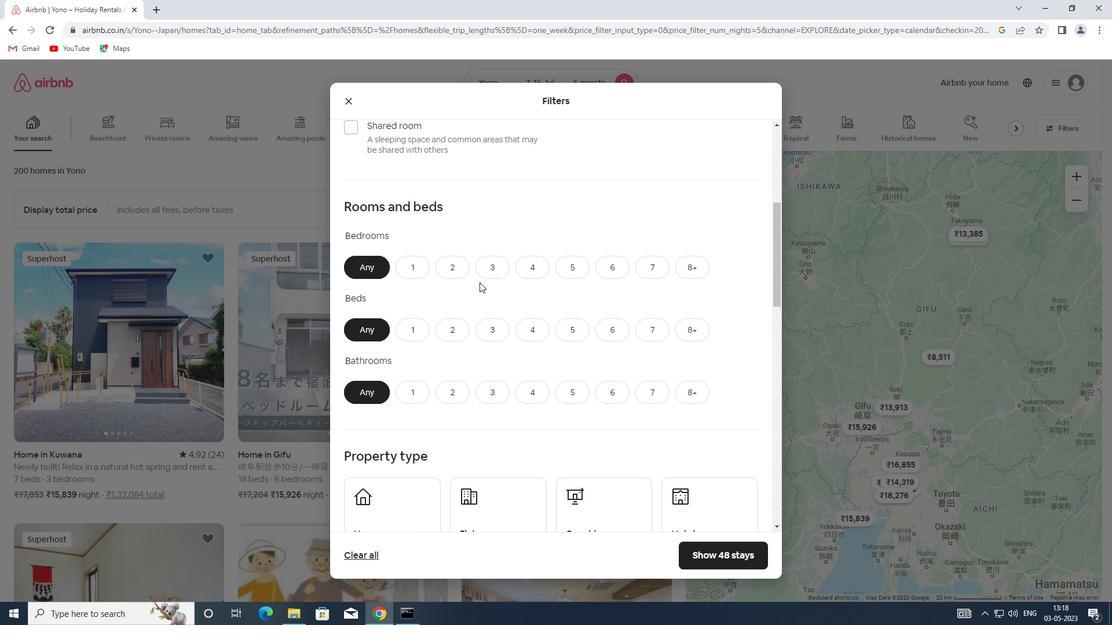 
Action: Mouse moved to (480, 330)
Screenshot: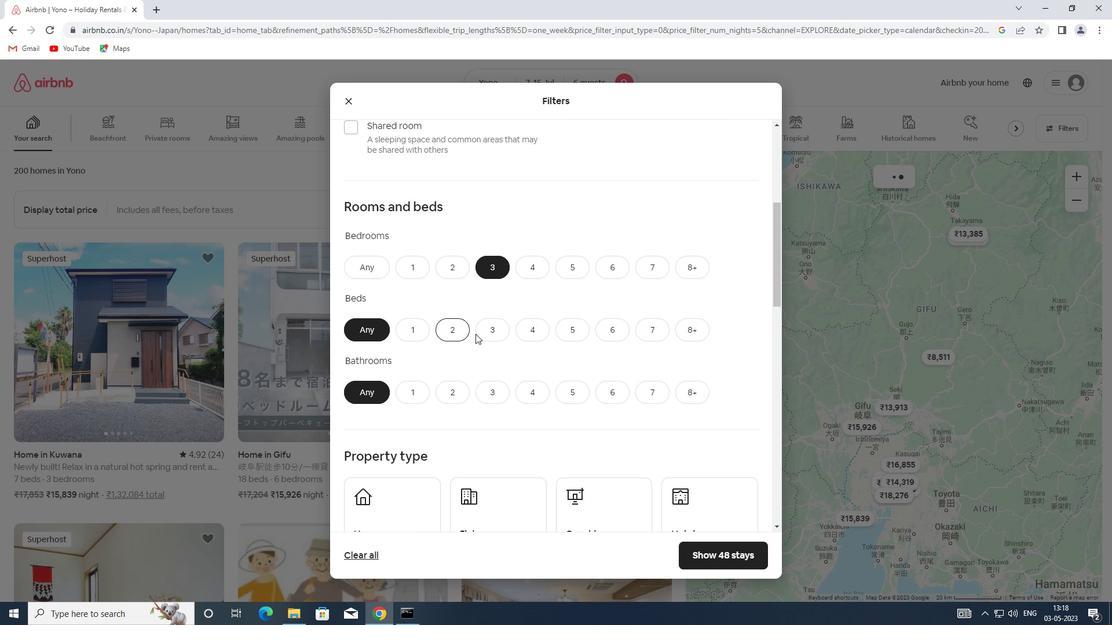 
Action: Mouse pressed left at (480, 330)
Screenshot: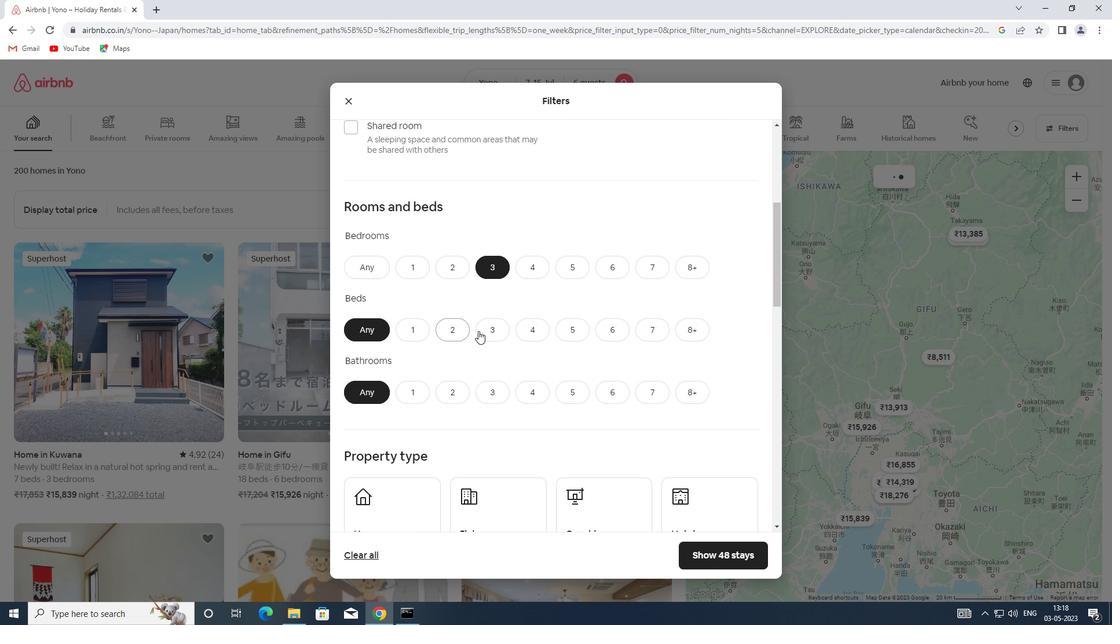 
Action: Mouse moved to (496, 392)
Screenshot: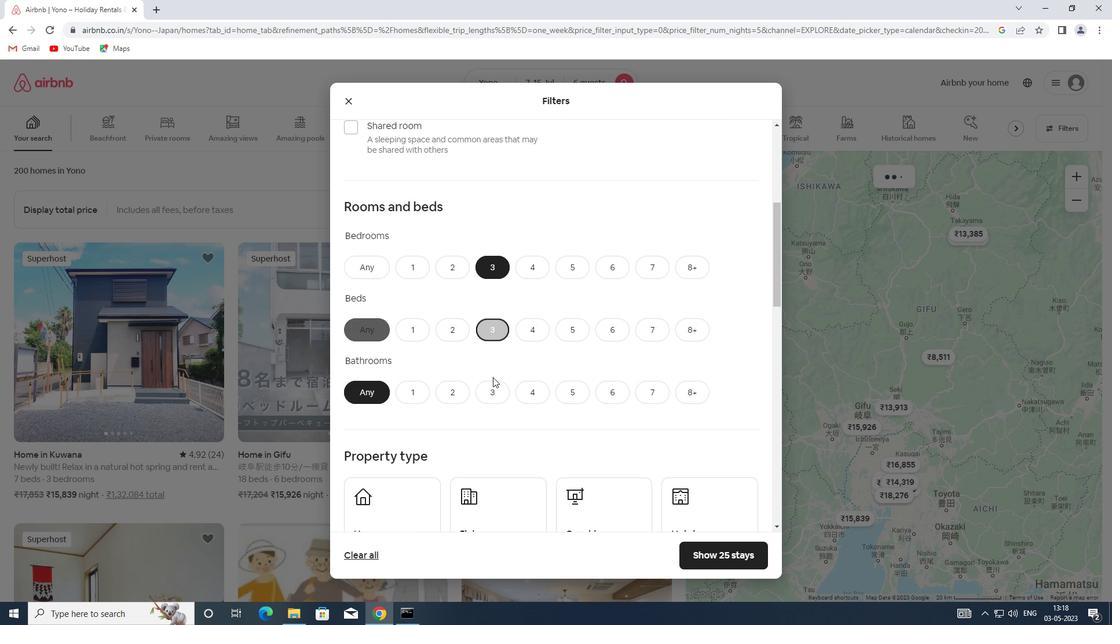 
Action: Mouse pressed left at (496, 392)
Screenshot: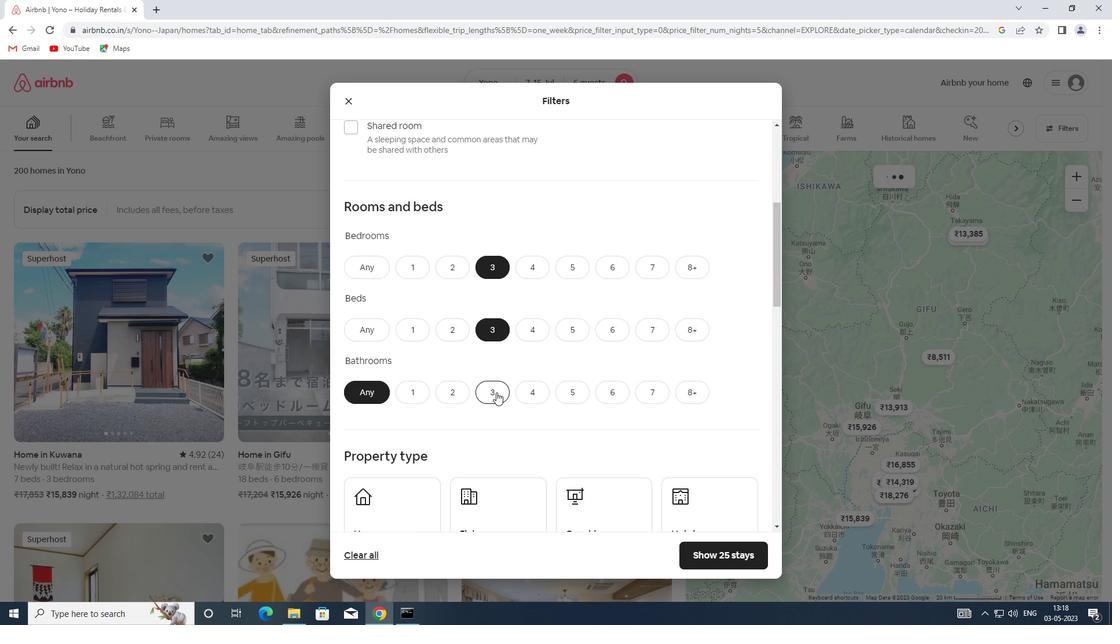 
Action: Mouse moved to (489, 366)
Screenshot: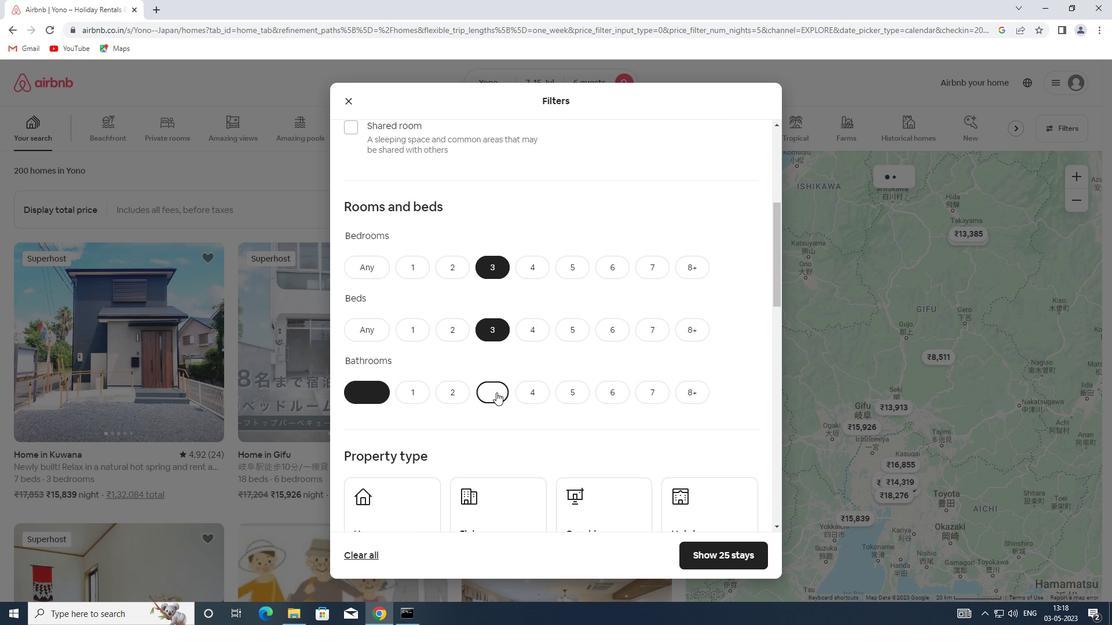 
Action: Mouse scrolled (489, 366) with delta (0, 0)
Screenshot: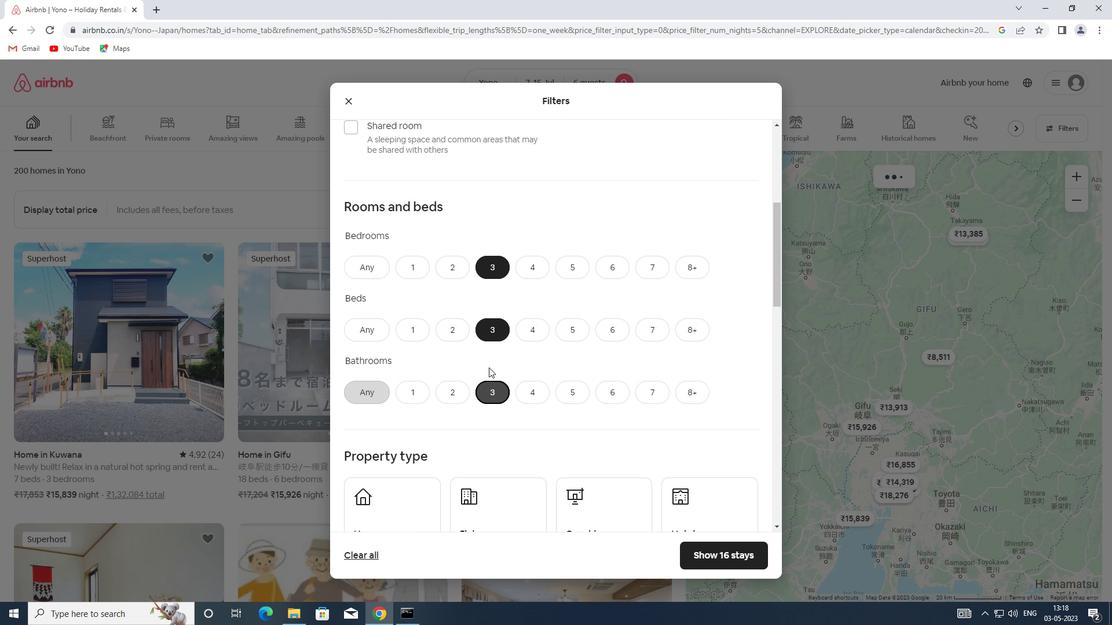 
Action: Mouse scrolled (489, 366) with delta (0, 0)
Screenshot: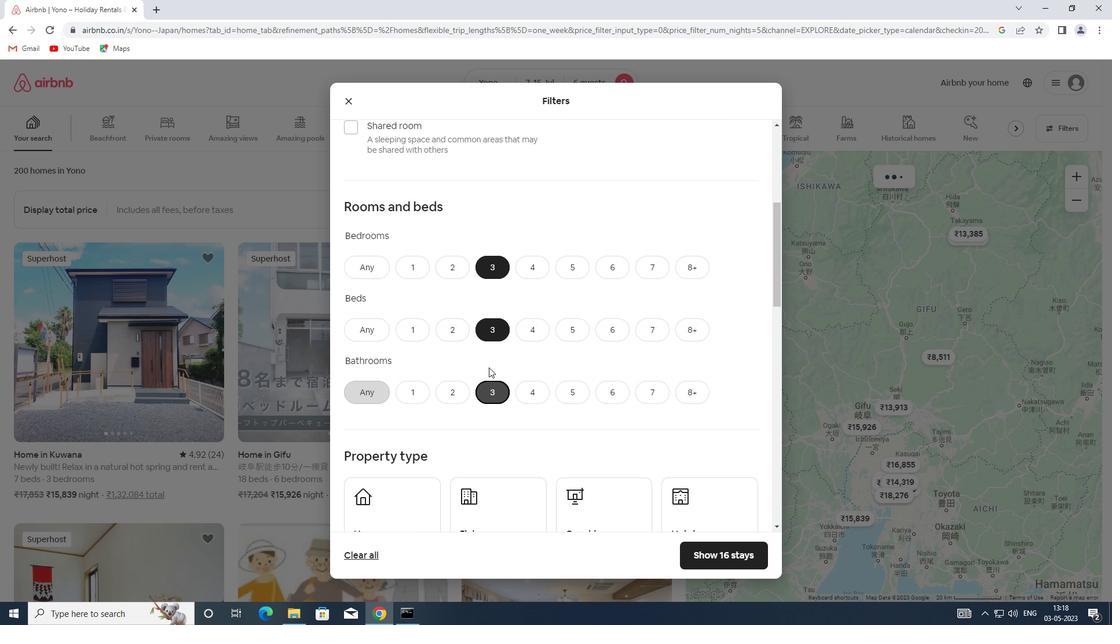 
Action: Mouse moved to (376, 397)
Screenshot: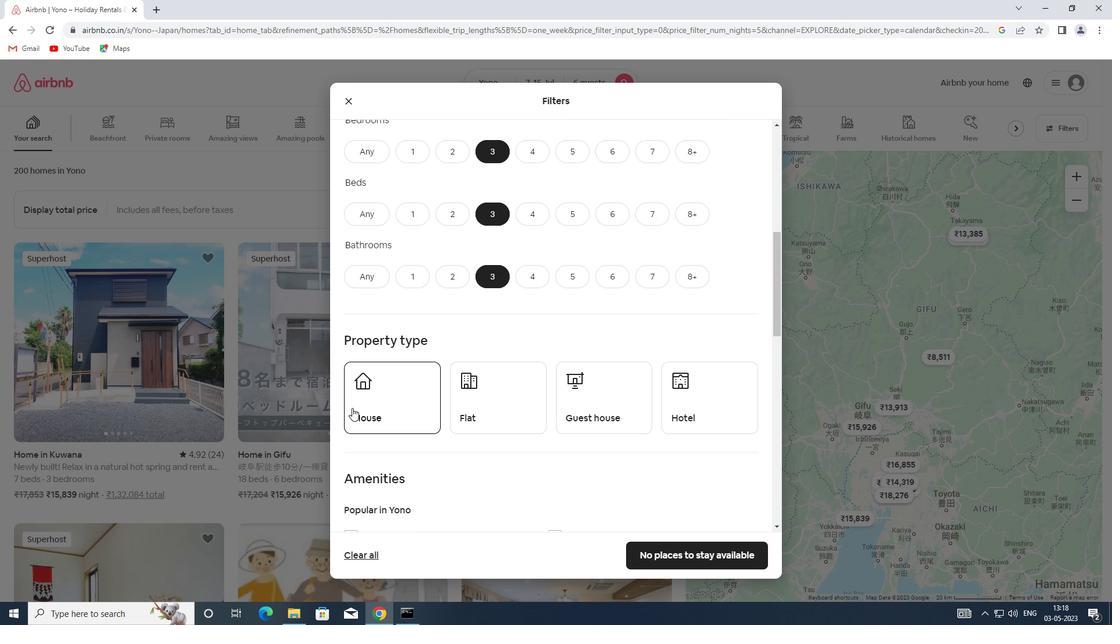 
Action: Mouse pressed left at (376, 397)
Screenshot: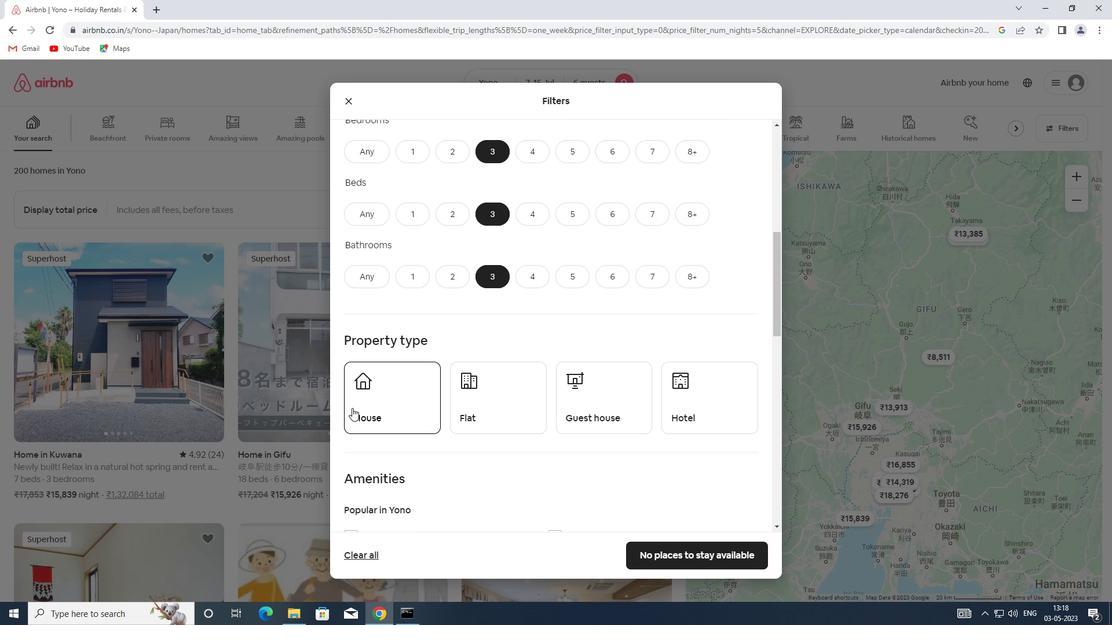 
Action: Mouse moved to (468, 395)
Screenshot: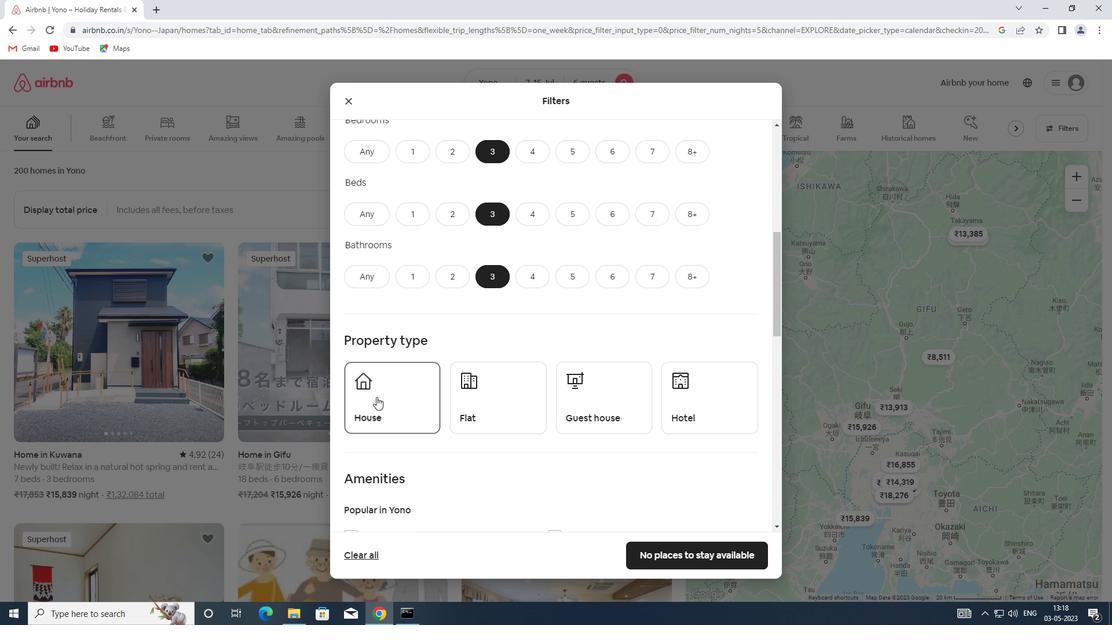 
Action: Mouse pressed left at (468, 395)
Screenshot: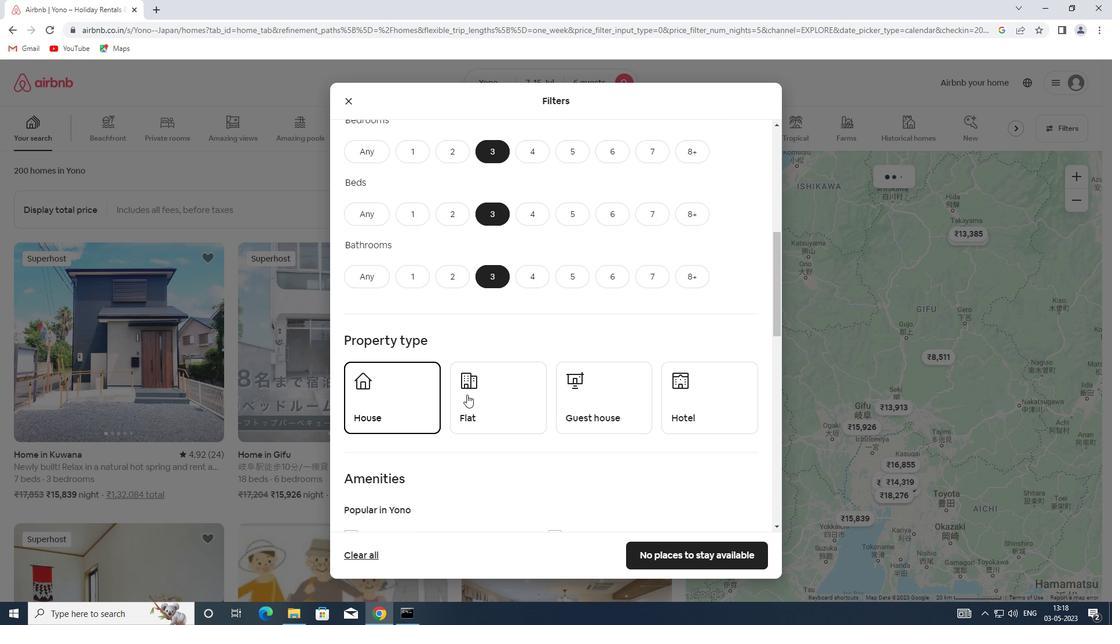 
Action: Mouse moved to (584, 411)
Screenshot: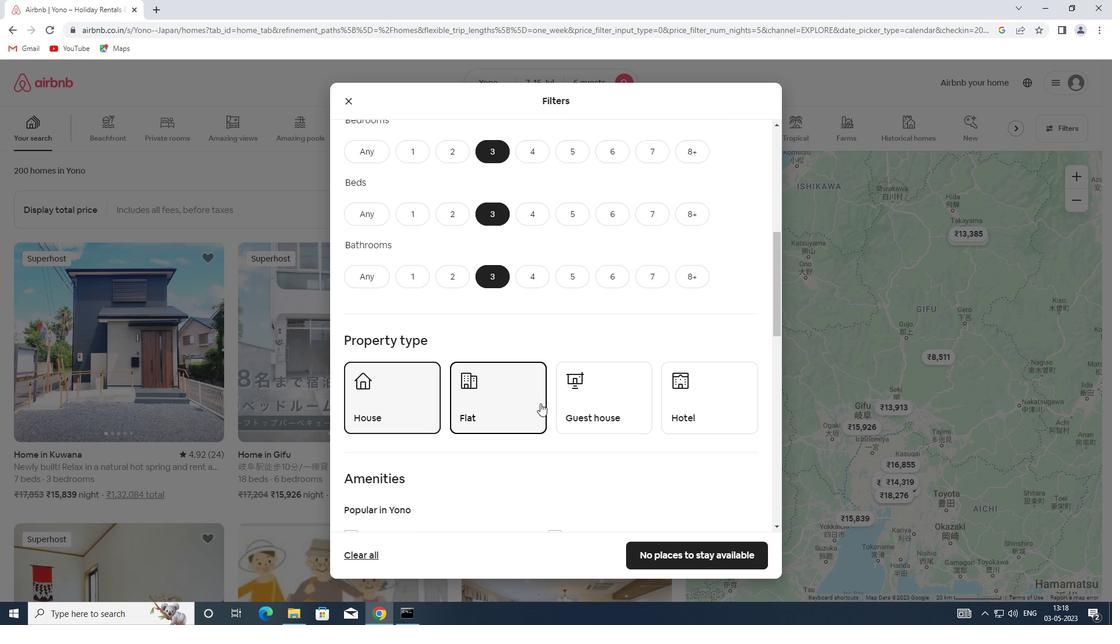 
Action: Mouse pressed left at (584, 411)
Screenshot: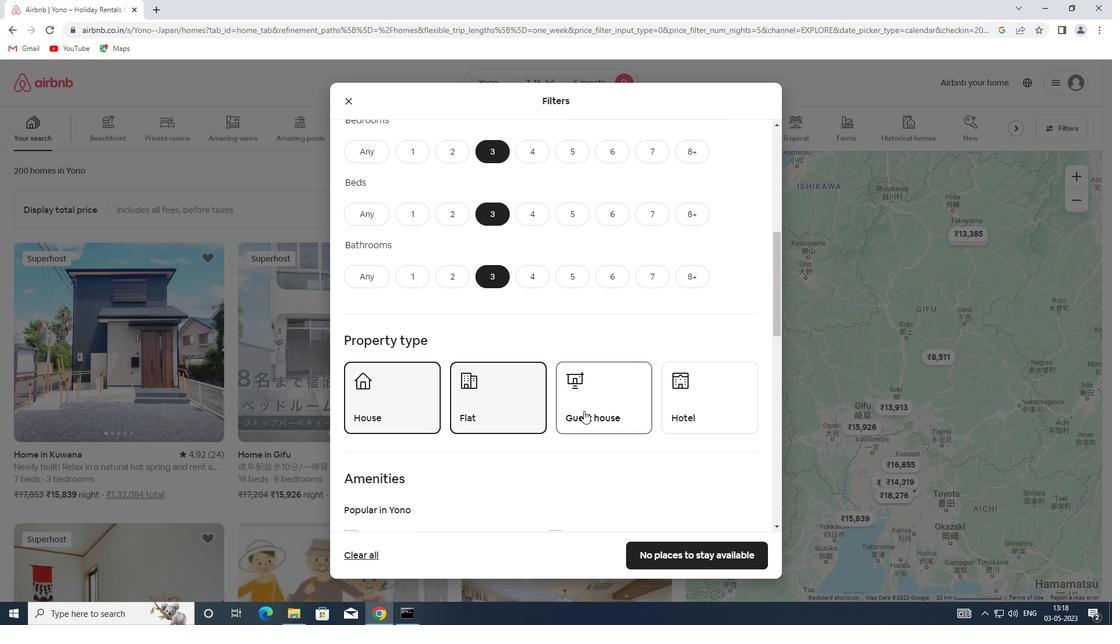 
Action: Mouse moved to (696, 399)
Screenshot: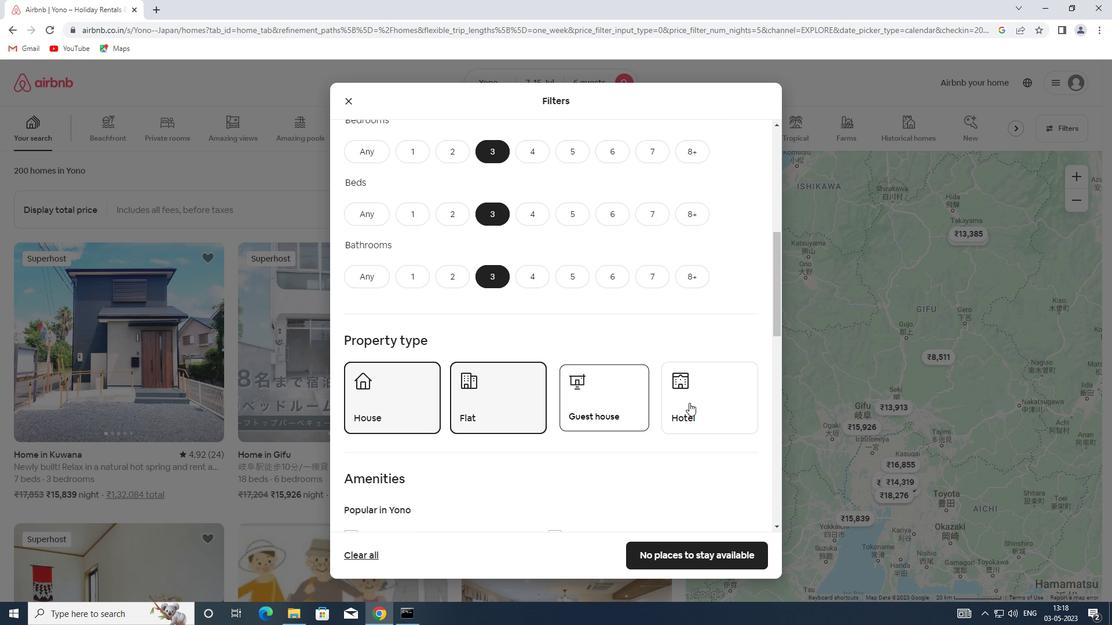 
Action: Mouse scrolled (696, 399) with delta (0, 0)
Screenshot: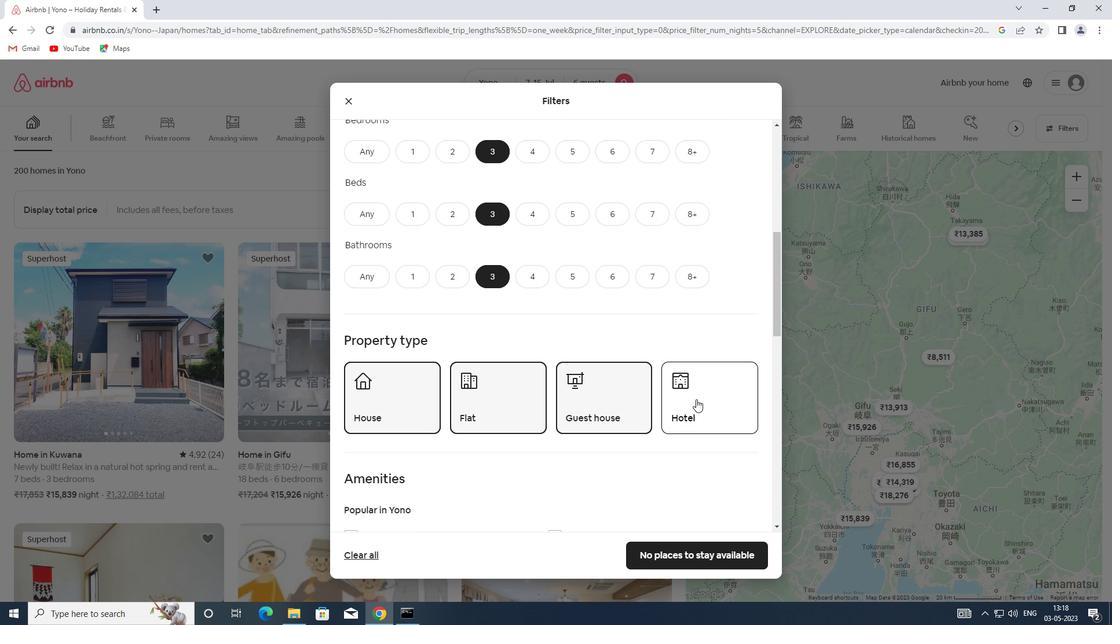 
Action: Mouse scrolled (696, 399) with delta (0, 0)
Screenshot: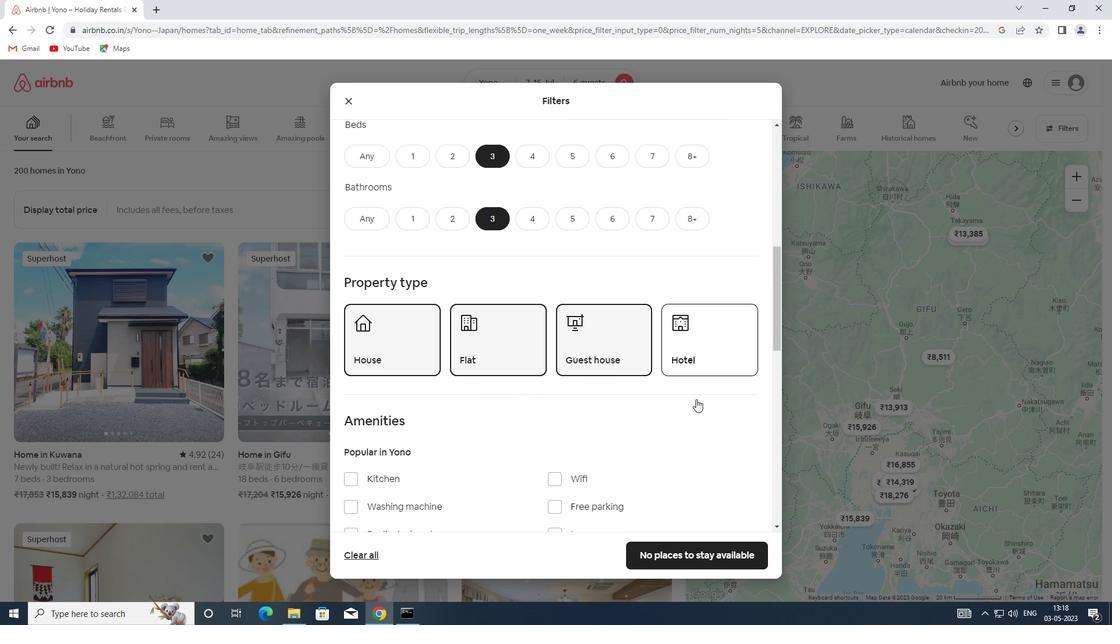 
Action: Mouse scrolled (696, 399) with delta (0, 0)
Screenshot: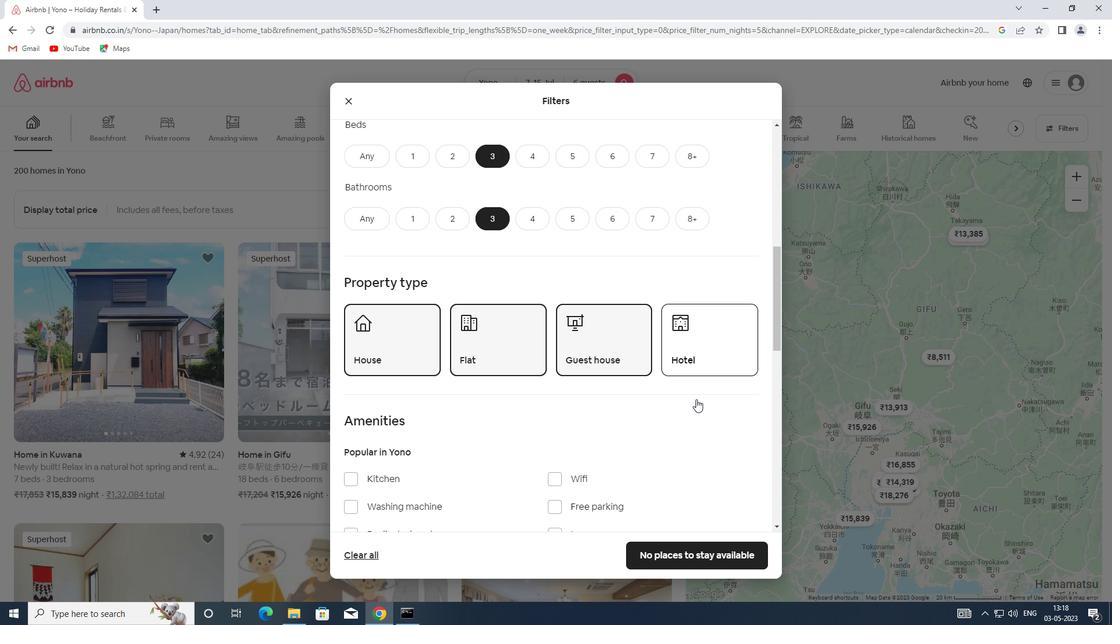 
Action: Mouse moved to (415, 399)
Screenshot: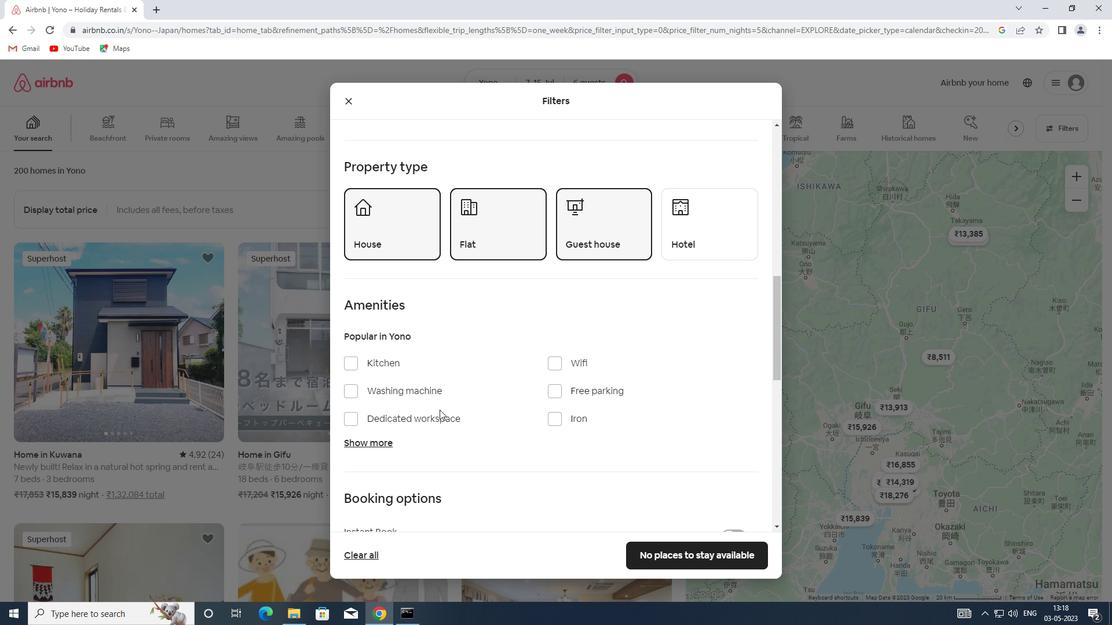 
Action: Mouse pressed left at (415, 399)
Screenshot: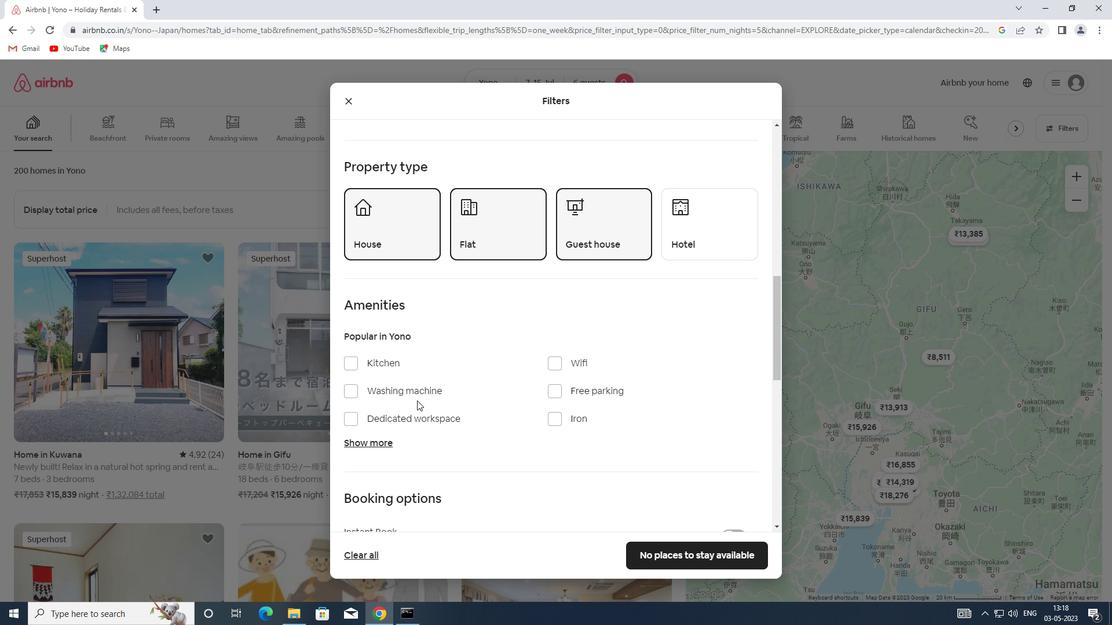 
Action: Mouse moved to (416, 391)
Screenshot: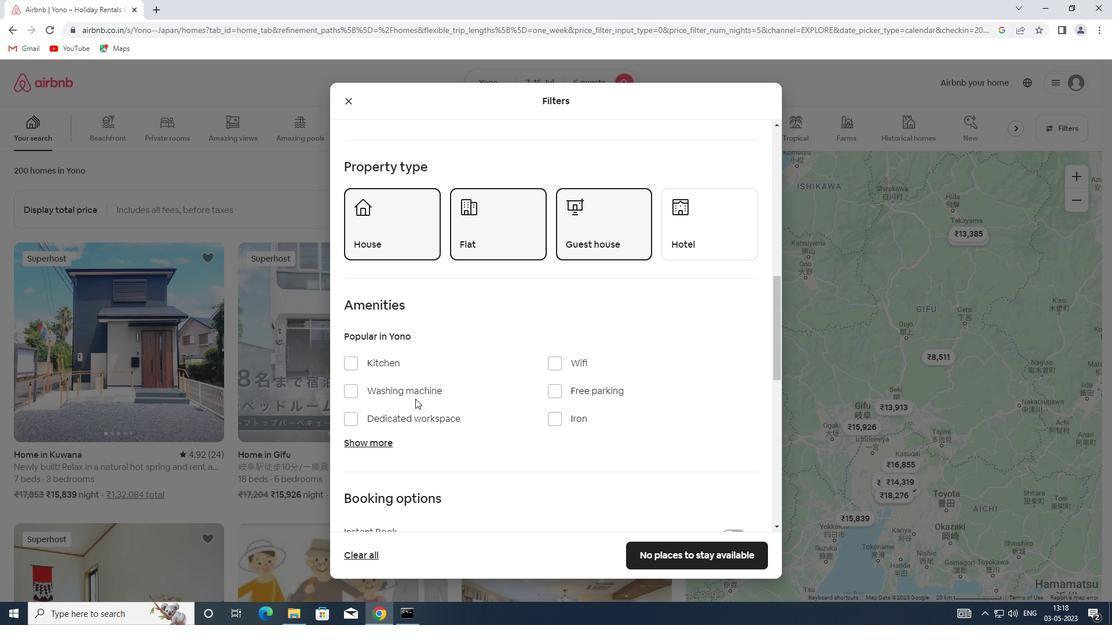 
Action: Mouse pressed left at (416, 391)
Screenshot: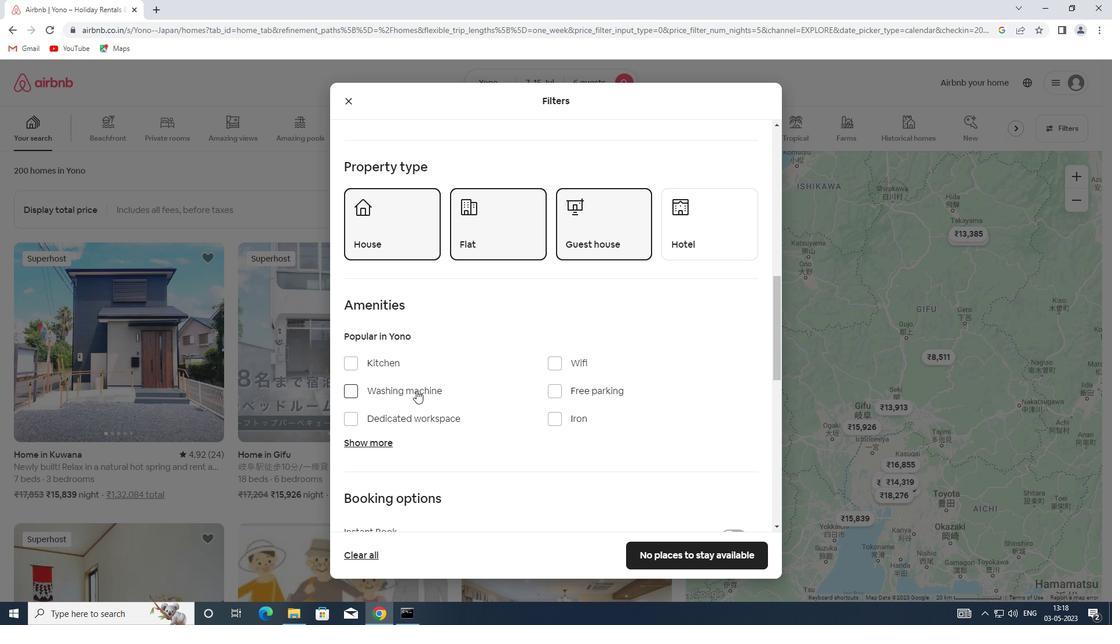 
Action: Mouse moved to (417, 390)
Screenshot: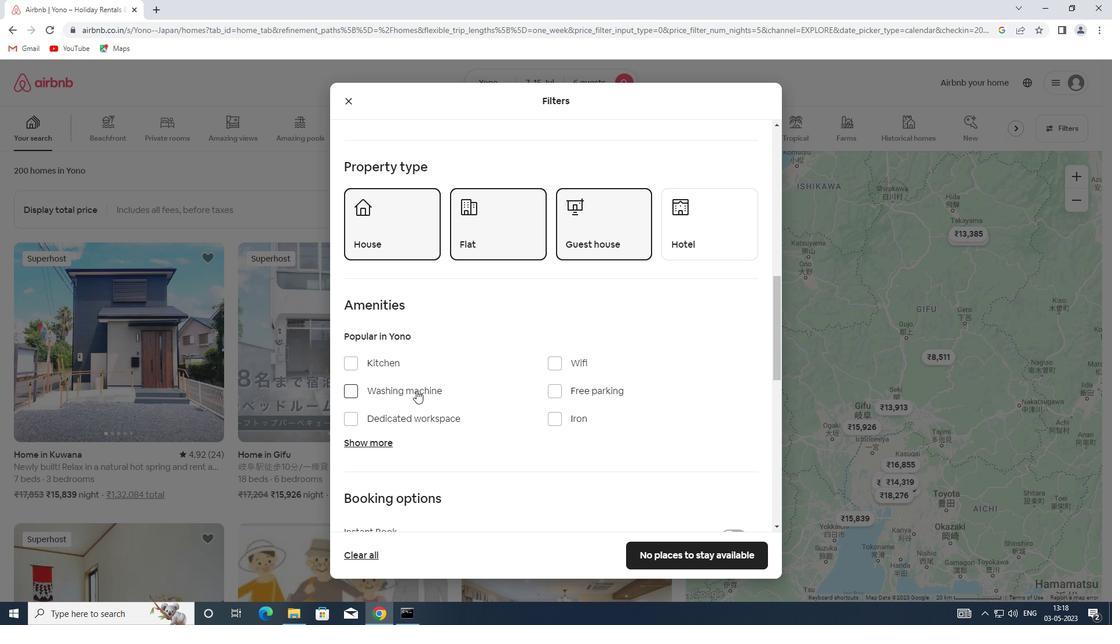 
Action: Mouse scrolled (417, 389) with delta (0, 0)
Screenshot: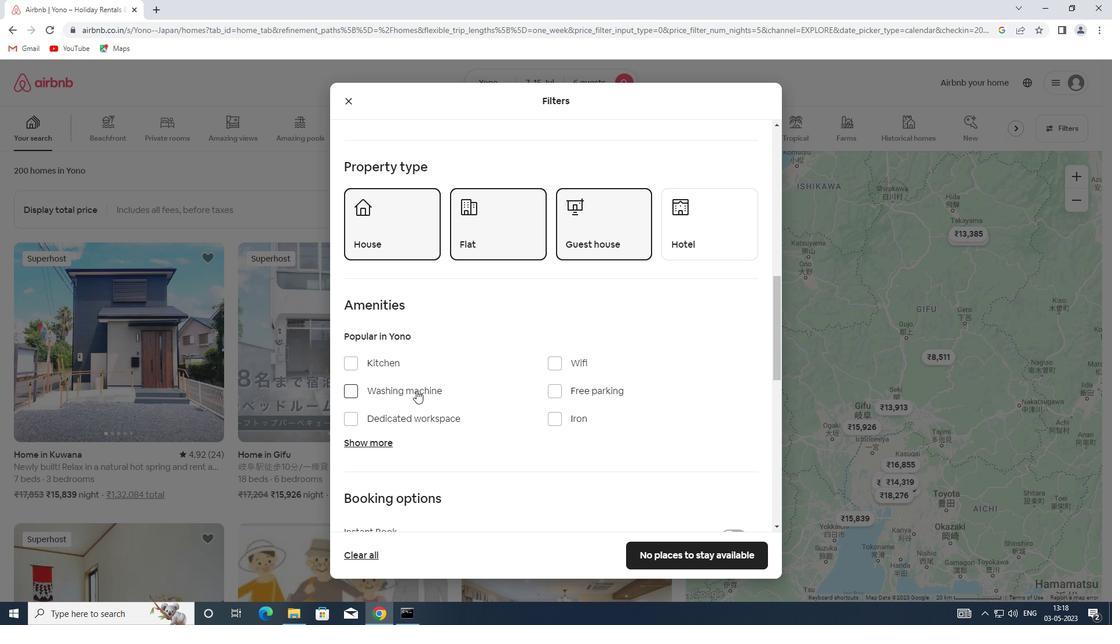 
Action: Mouse scrolled (417, 389) with delta (0, 0)
Screenshot: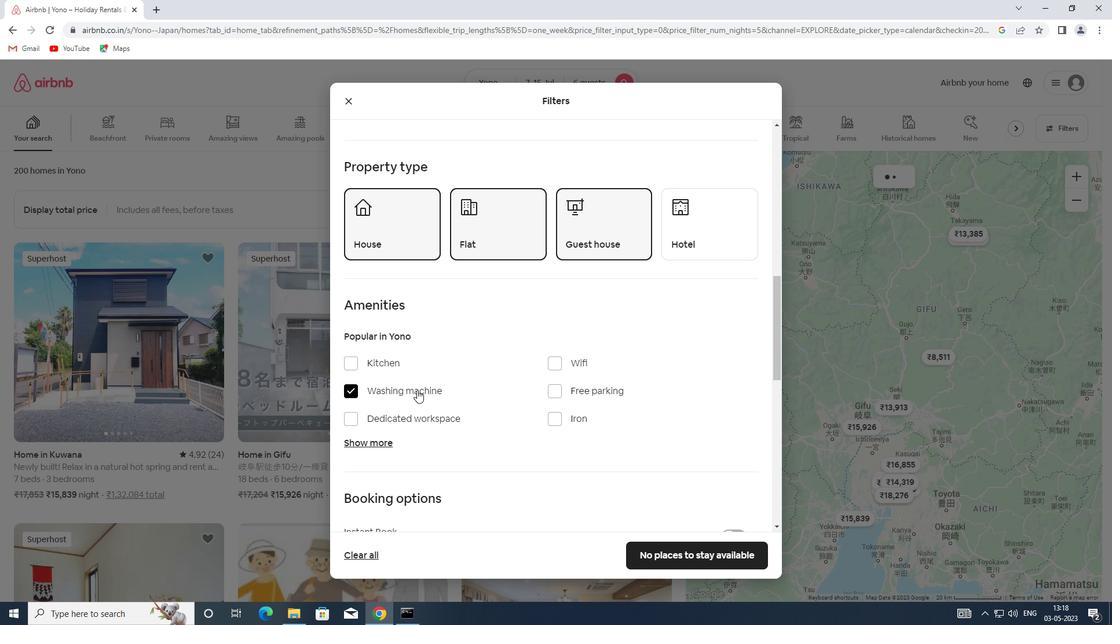 
Action: Mouse scrolled (417, 389) with delta (0, 0)
Screenshot: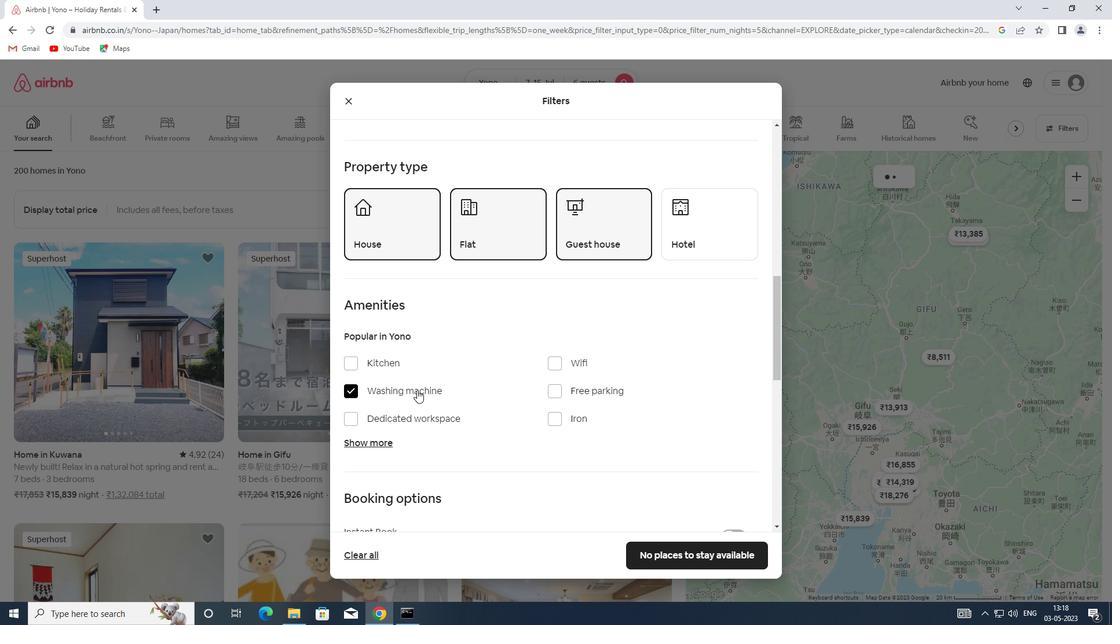 
Action: Mouse scrolled (417, 389) with delta (0, 0)
Screenshot: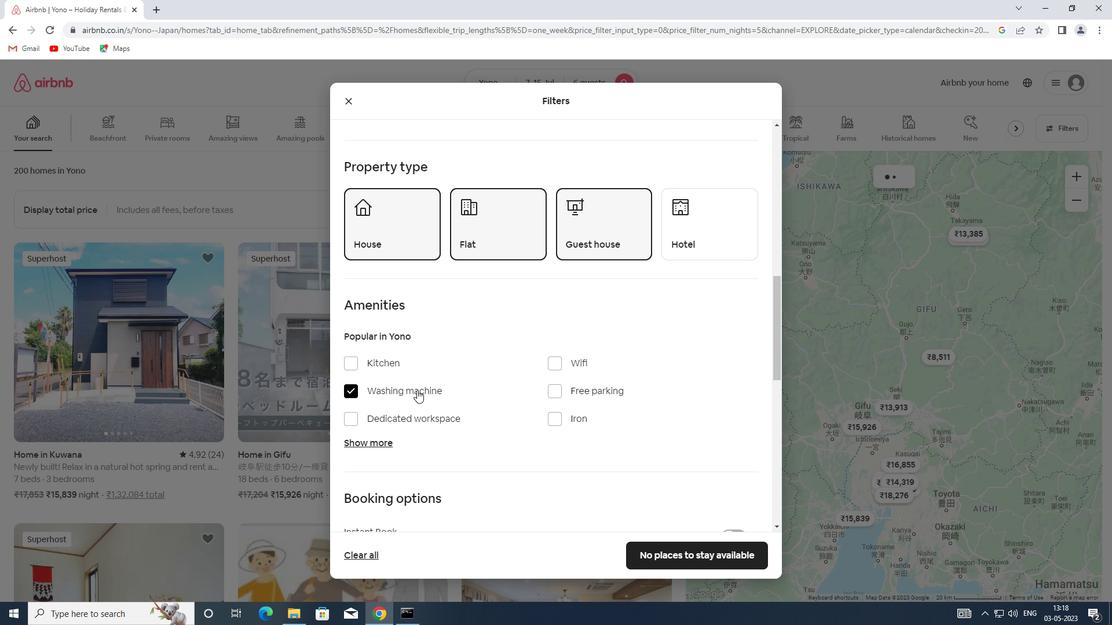 
Action: Mouse moved to (737, 349)
Screenshot: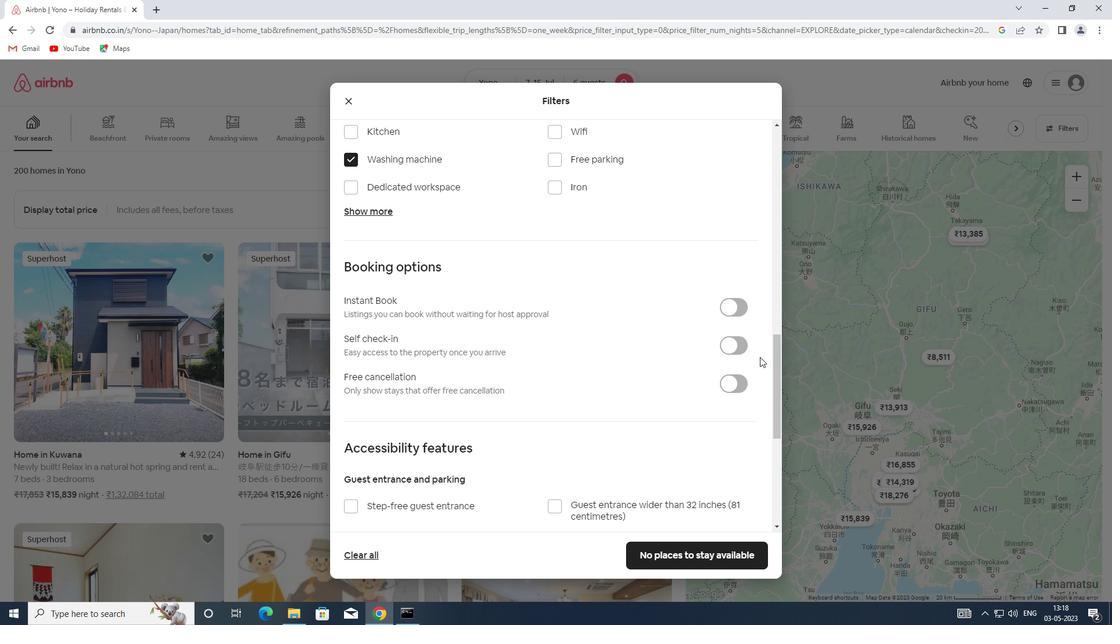 
Action: Mouse pressed left at (737, 349)
Screenshot: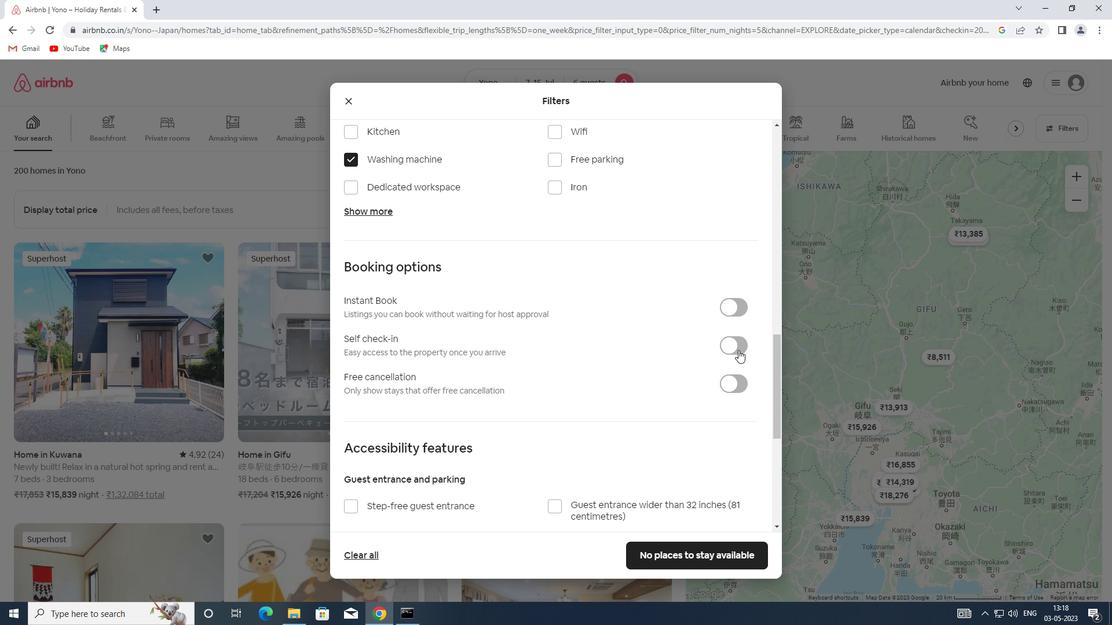 
Action: Mouse moved to (571, 399)
Screenshot: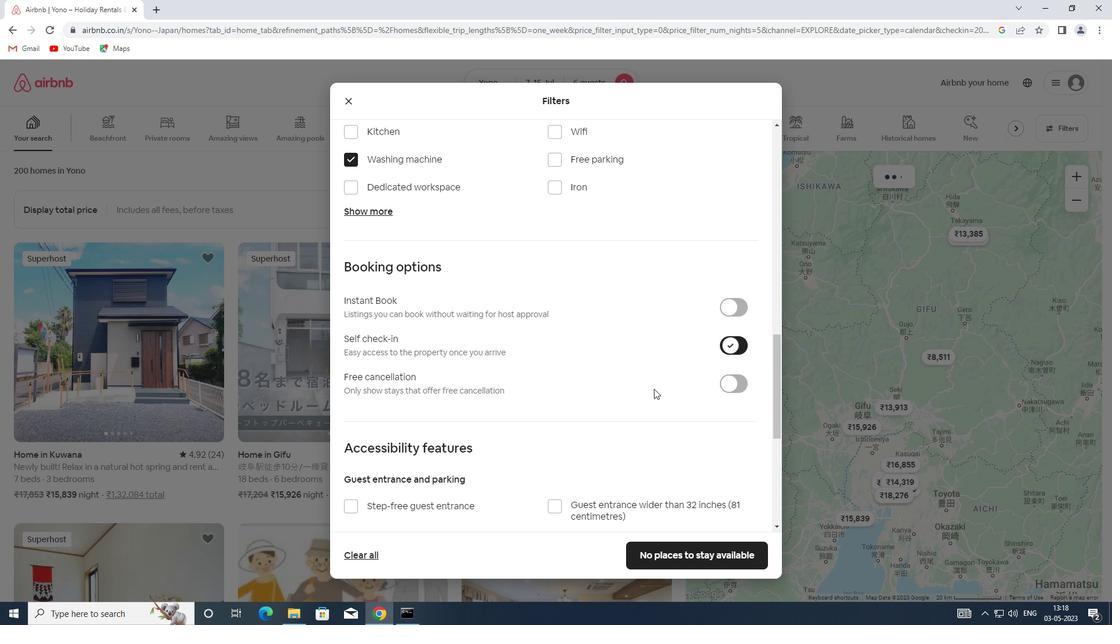 
Action: Mouse scrolled (571, 398) with delta (0, 0)
Screenshot: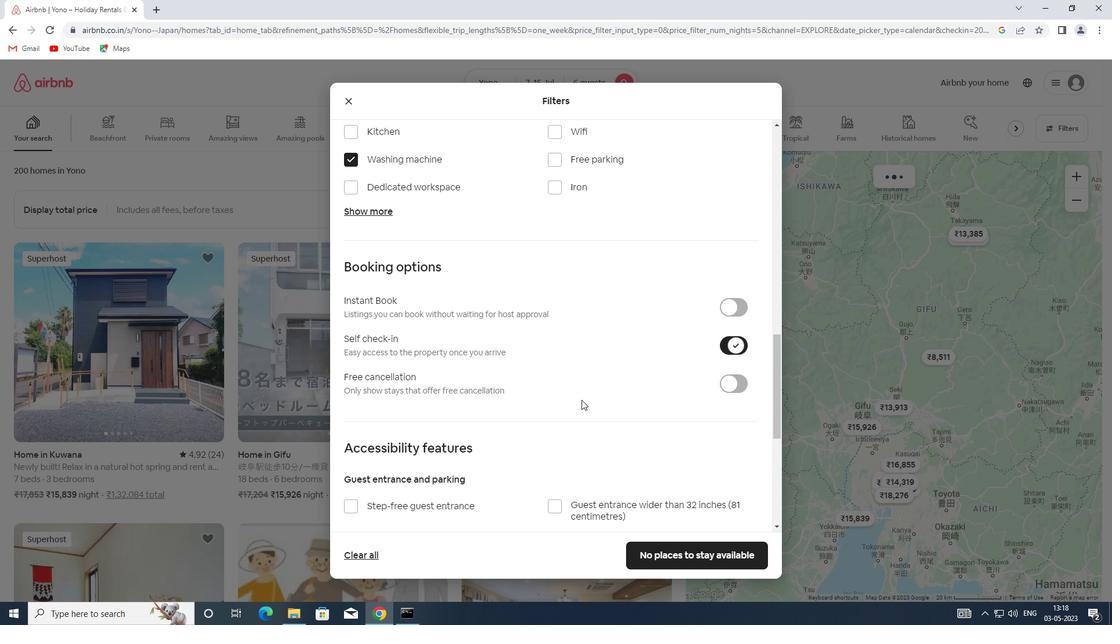 
Action: Mouse scrolled (571, 398) with delta (0, 0)
Screenshot: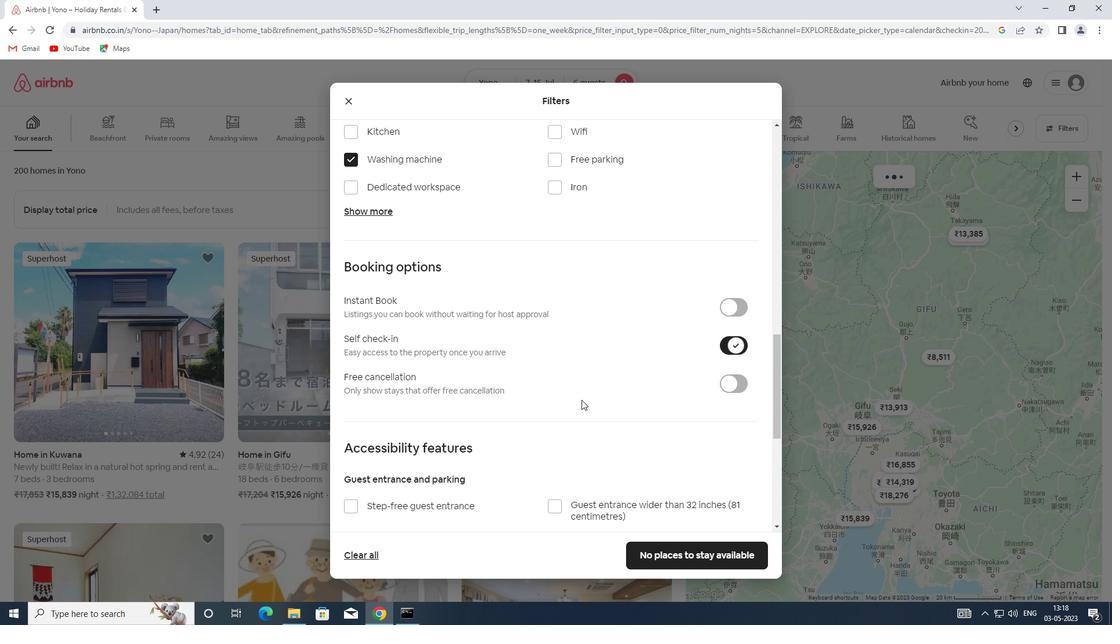 
Action: Mouse scrolled (571, 398) with delta (0, 0)
Screenshot: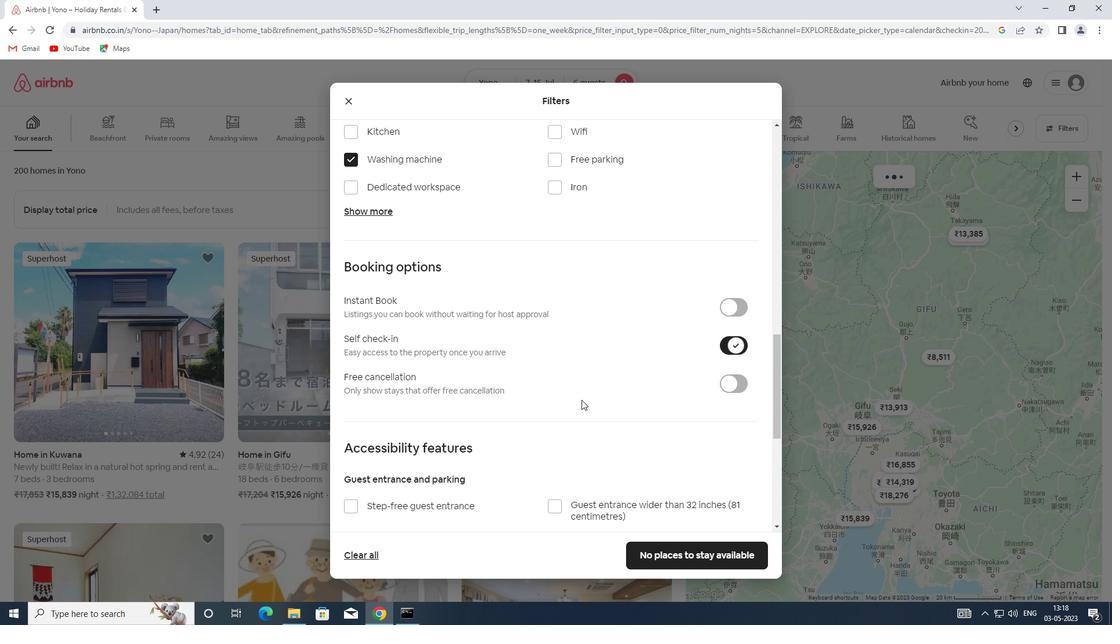 
Action: Mouse scrolled (571, 398) with delta (0, 0)
Screenshot: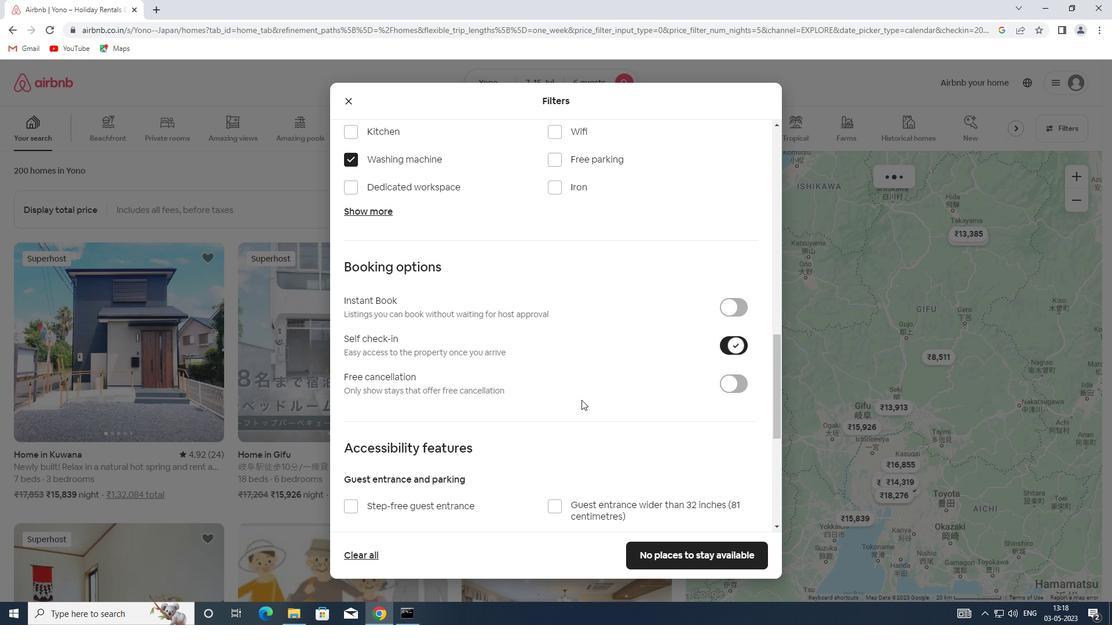 
Action: Mouse scrolled (571, 398) with delta (0, 0)
Screenshot: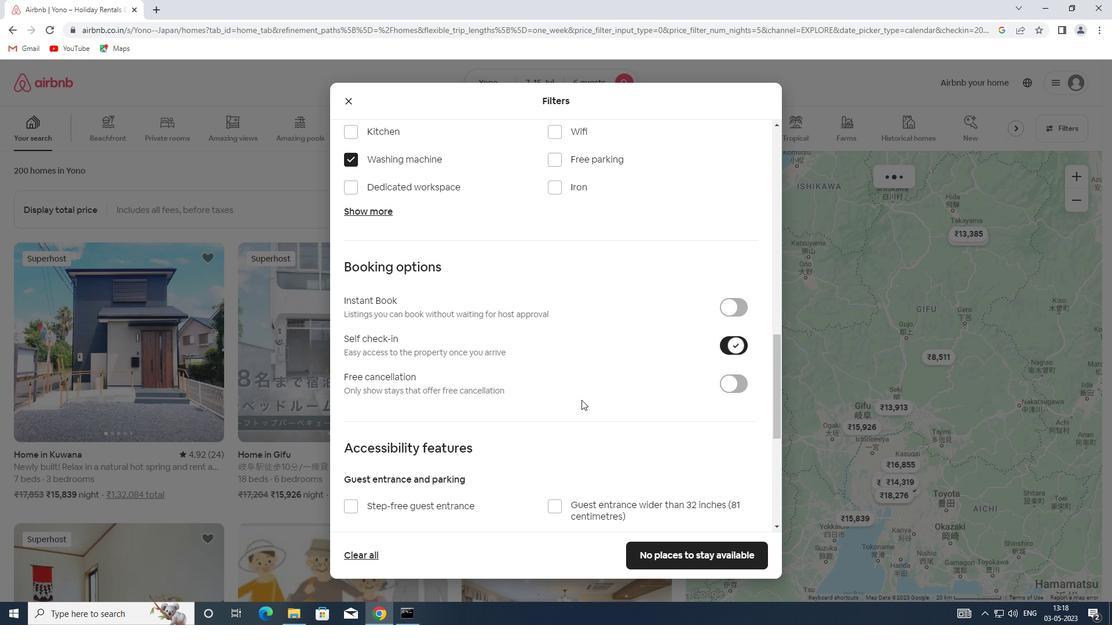 
Action: Mouse moved to (359, 486)
Screenshot: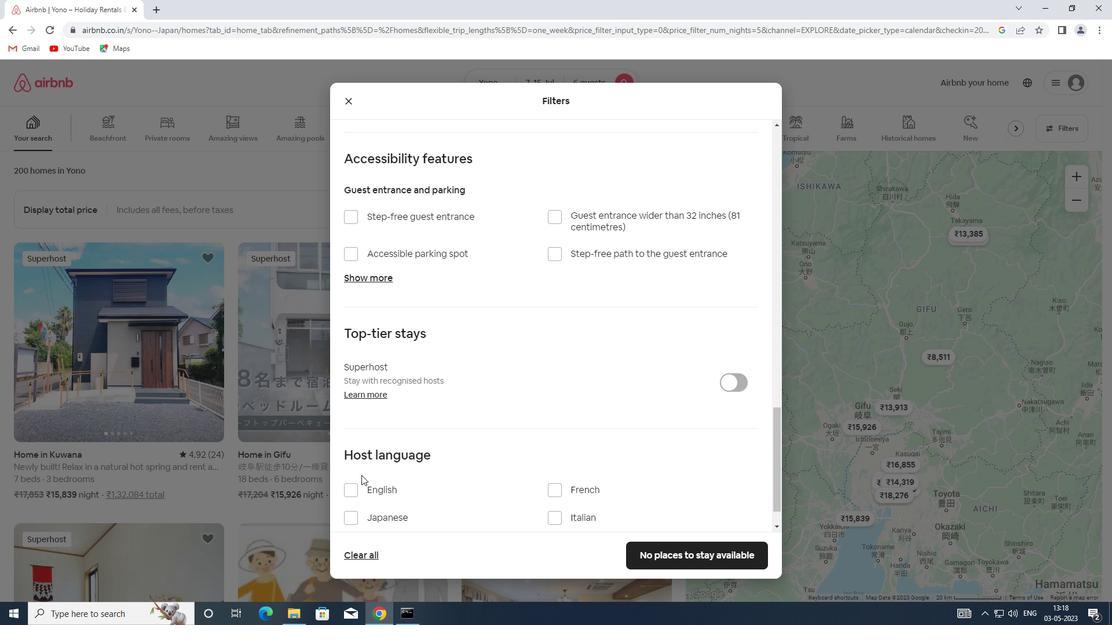 
Action: Mouse pressed left at (359, 486)
Screenshot: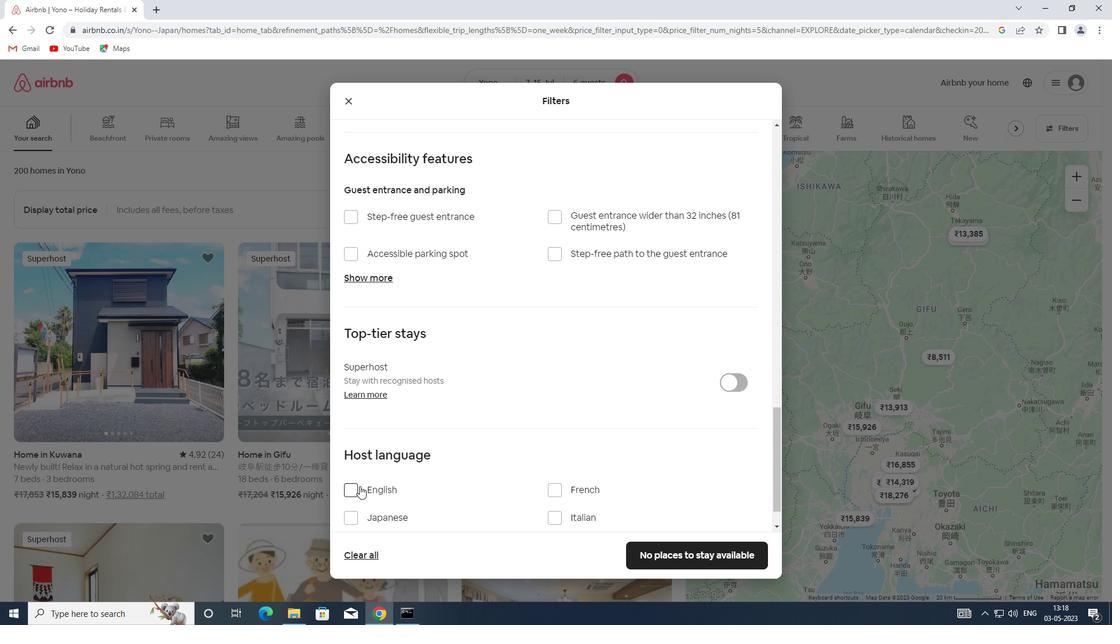 
Action: Mouse moved to (736, 554)
Screenshot: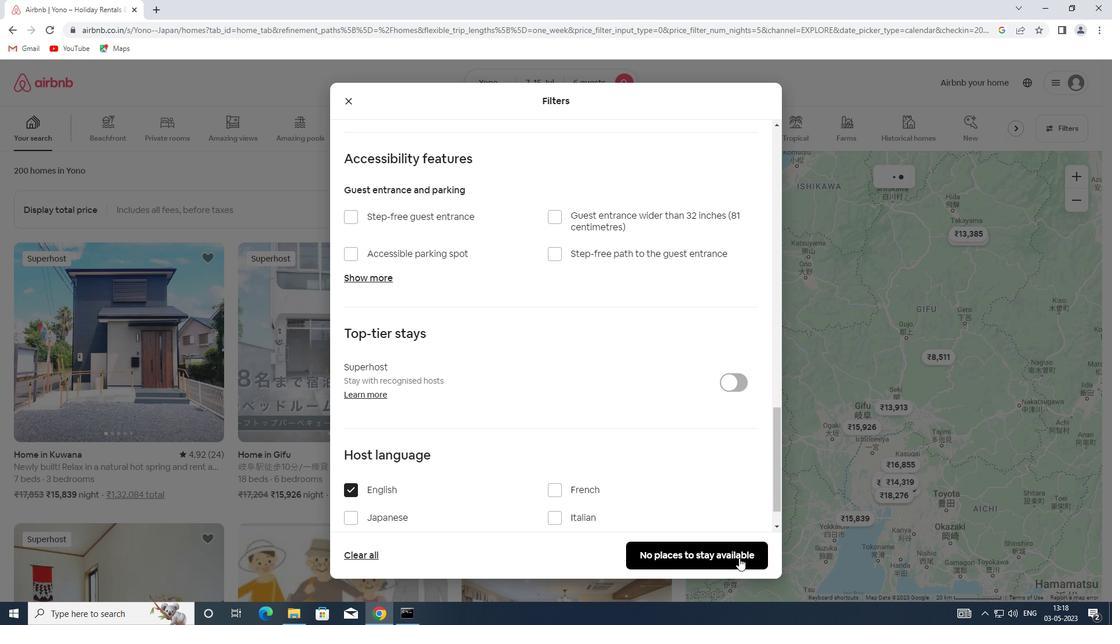
Action: Mouse pressed left at (736, 554)
Screenshot: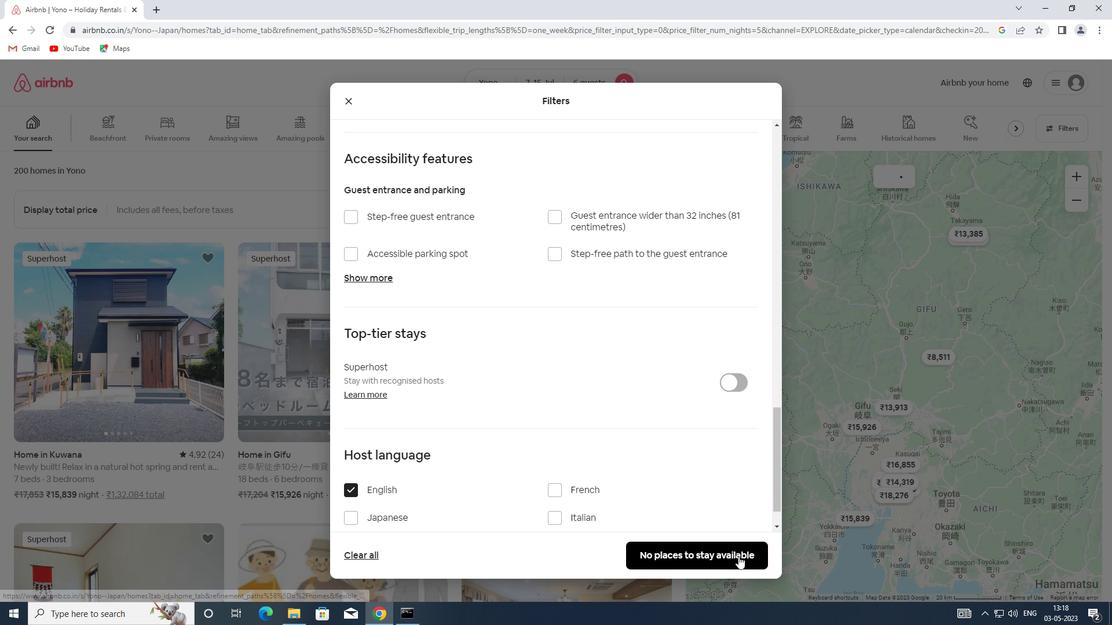 
